 Task: Add an event with the title Second Marketing Campaign Assessment and Fine-tuning, date ''2023/11/19'', time 9:15 AM to 11:15 AMand add a description: Throughout the workshop, participants will engage in a series of activities, exercises, and practice sessions that focus on refining their presentation skills. These activities are designed to provide hands-on experience and valuable feedback to help participants improve their delivery style and create compelling presentations.Select event color  Sage . Add location for the event as: 456 Bosphorus Strait, Istanbul, Turkey, logged in from the account softage.10@softage.netand send the event invitation to softage.7@softage.net and softage.8@softage.net. Set a reminder for the event Weekly on Sunday
Action: Mouse moved to (25, 67)
Screenshot: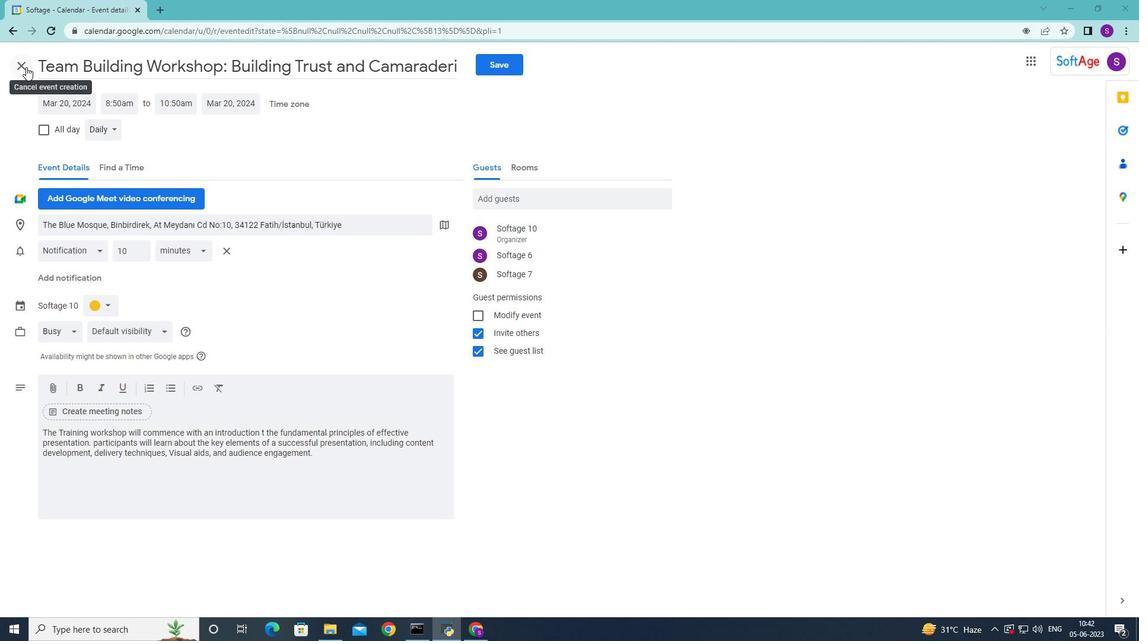 
Action: Mouse pressed left at (25, 67)
Screenshot: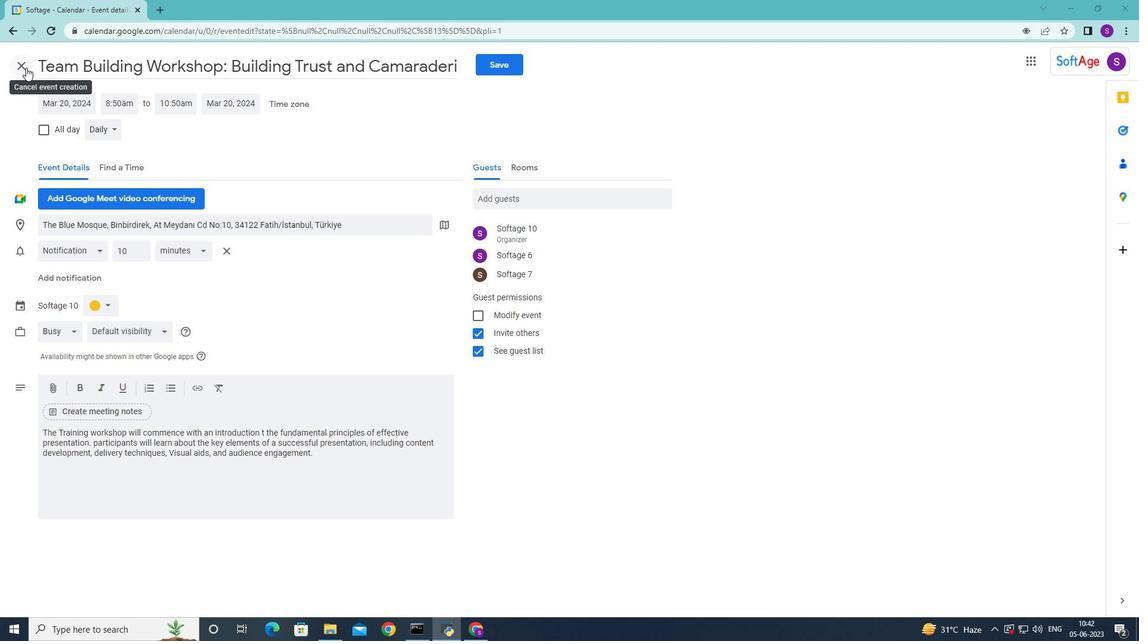 
Action: Mouse moved to (613, 353)
Screenshot: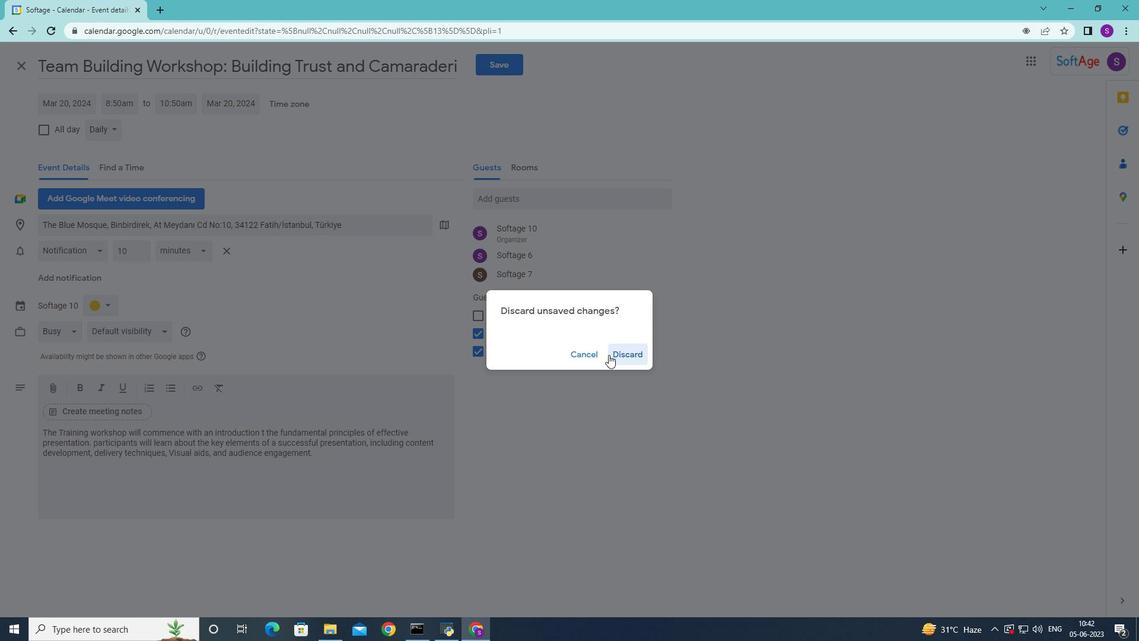 
Action: Mouse pressed left at (613, 353)
Screenshot: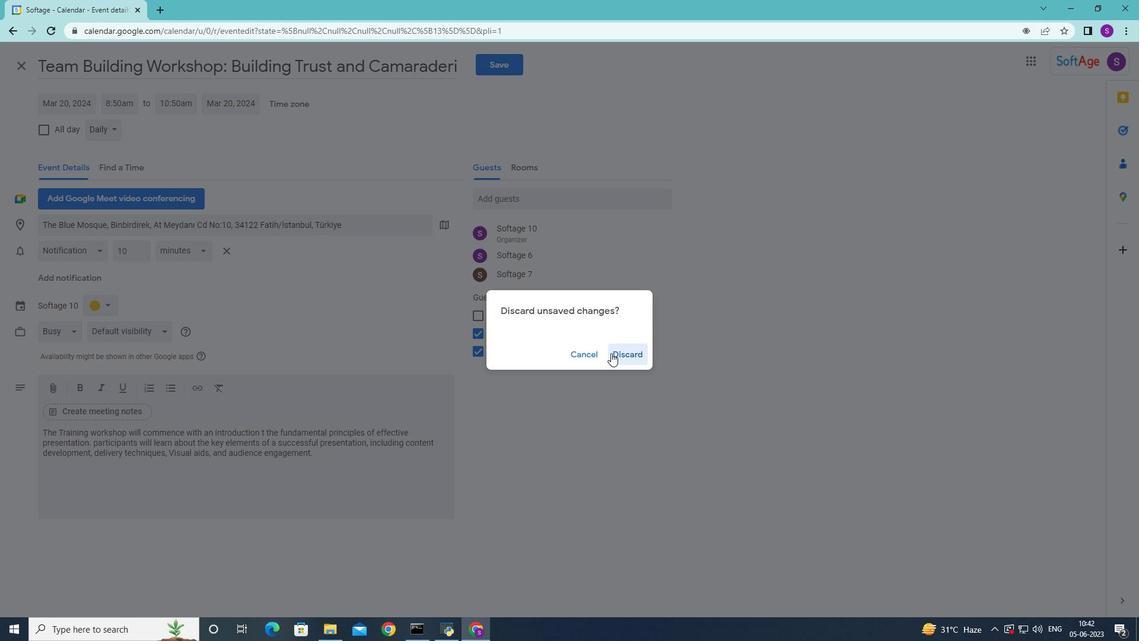 
Action: Mouse moved to (77, 109)
Screenshot: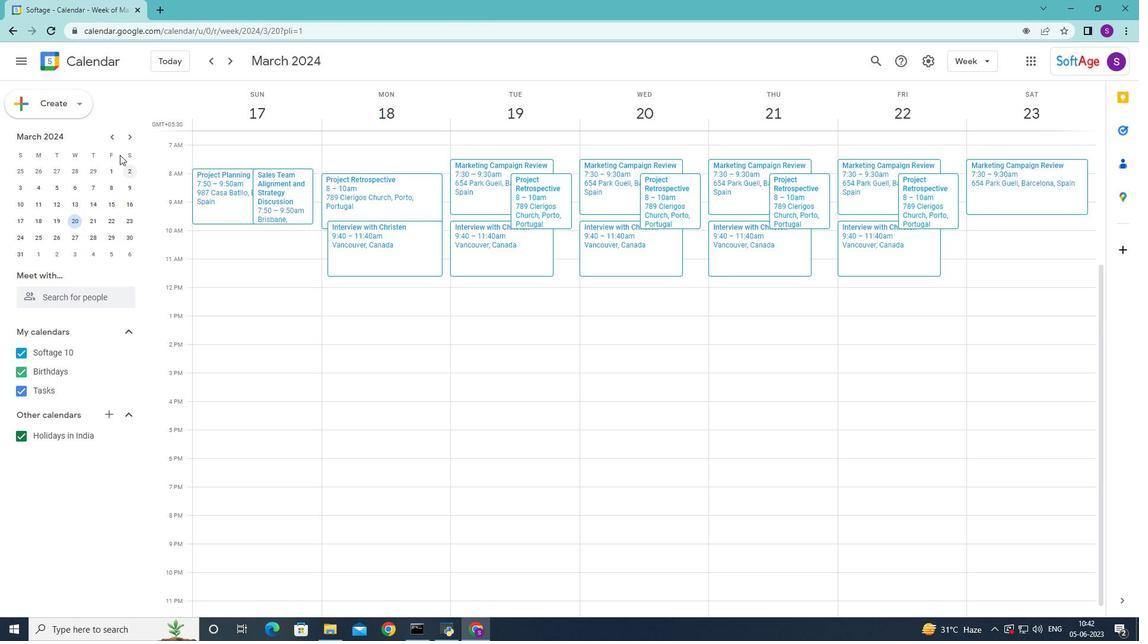 
Action: Mouse pressed left at (77, 109)
Screenshot: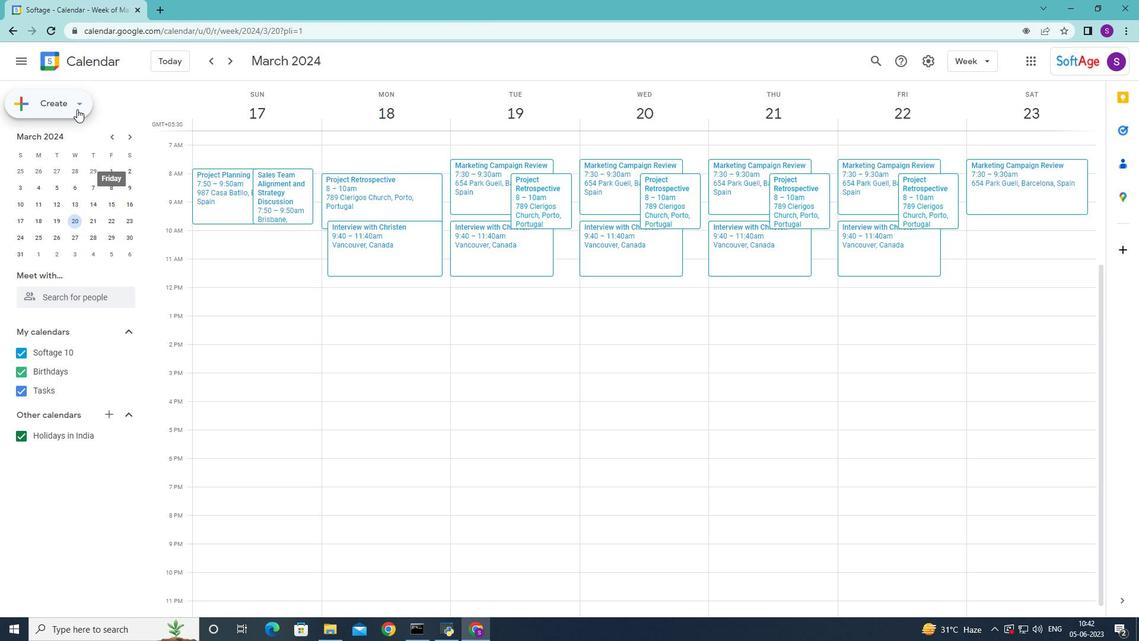 
Action: Mouse moved to (84, 143)
Screenshot: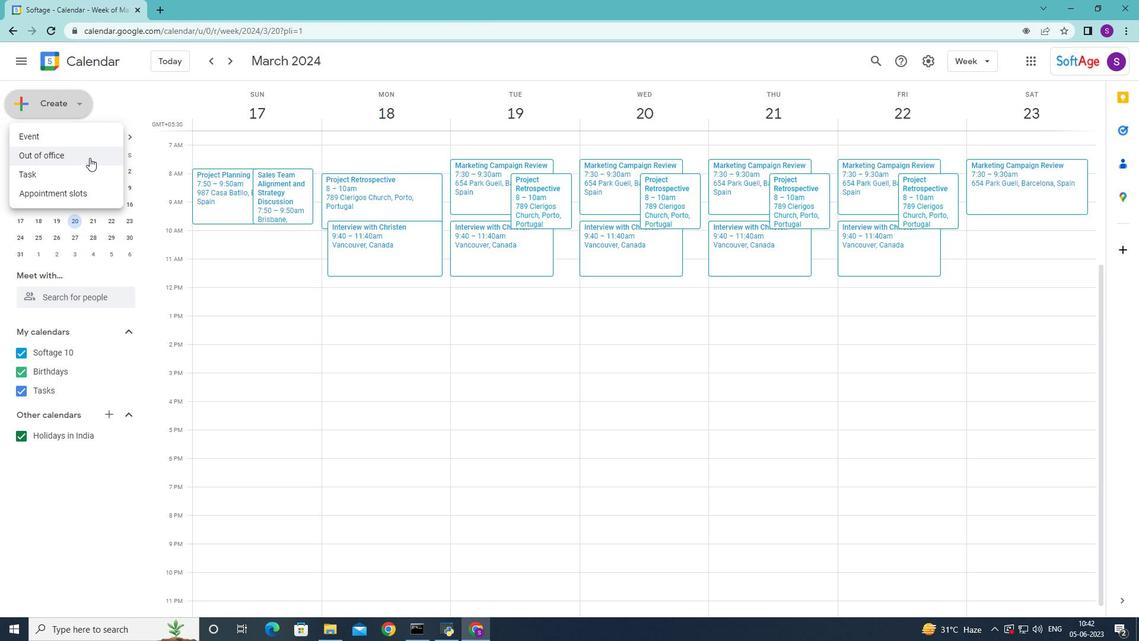 
Action: Mouse pressed left at (84, 143)
Screenshot: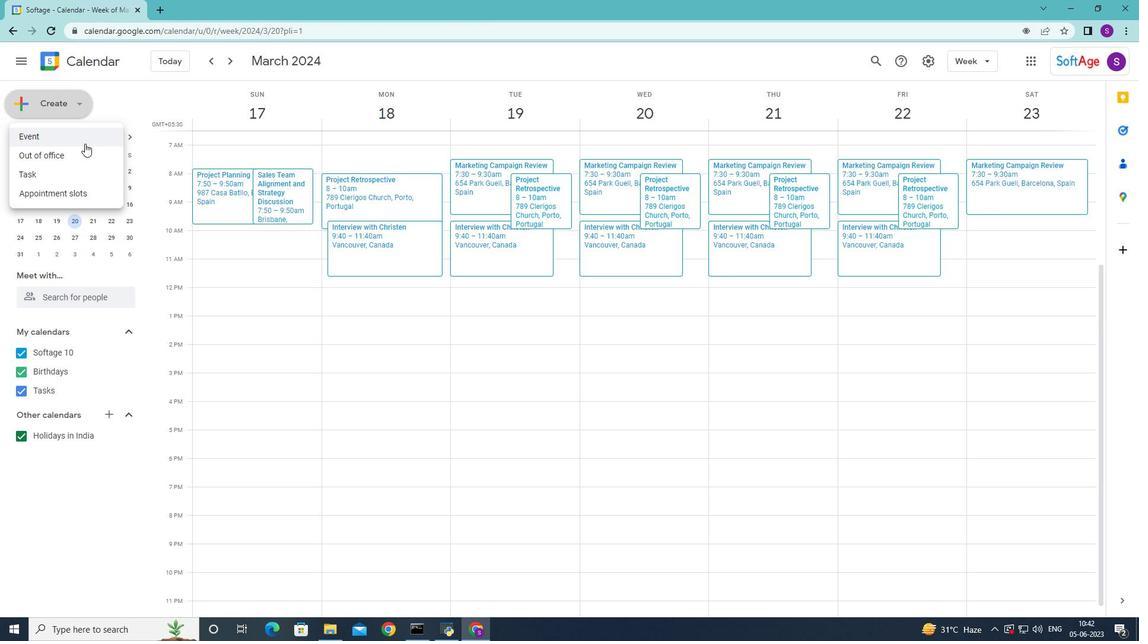 
Action: Mouse moved to (416, 218)
Screenshot: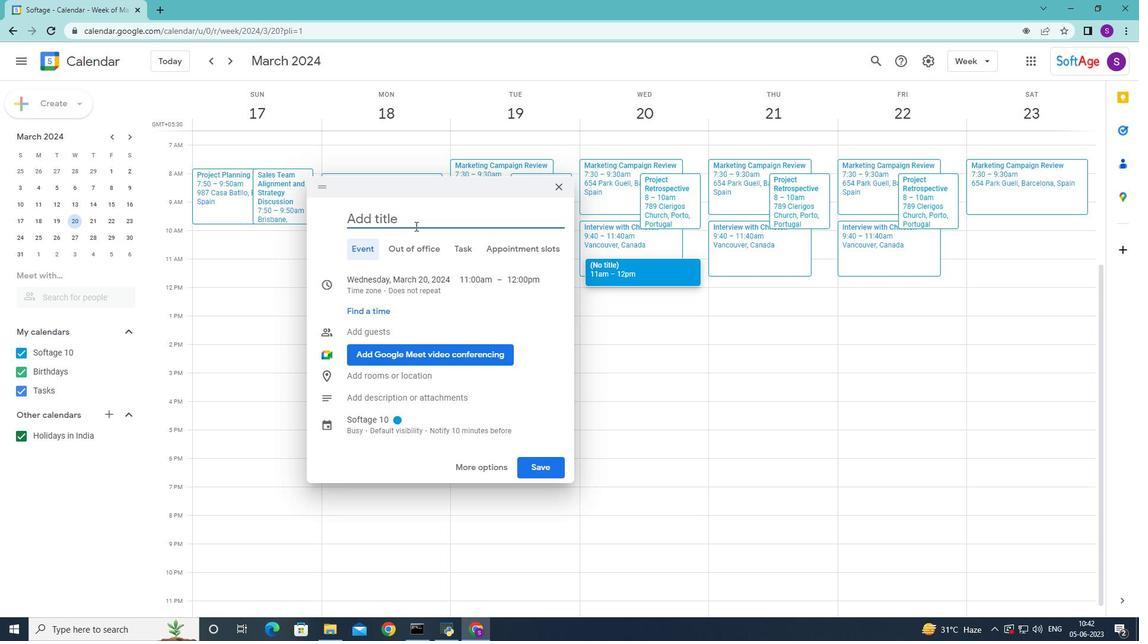 
Action: Mouse pressed left at (416, 218)
Screenshot: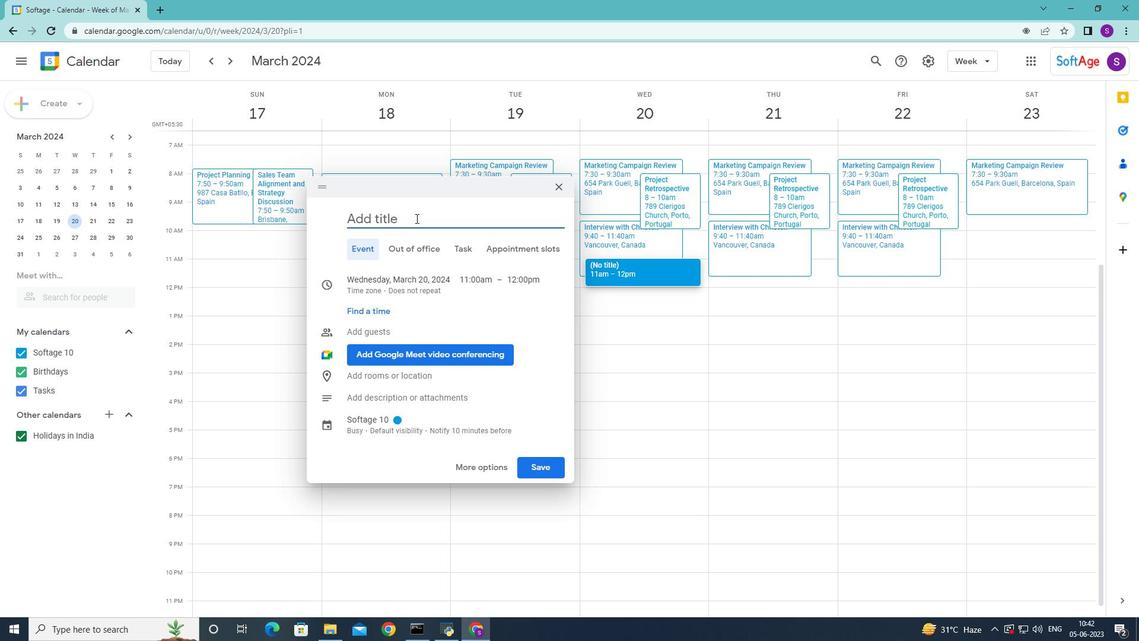 
Action: Mouse moved to (381, 221)
Screenshot: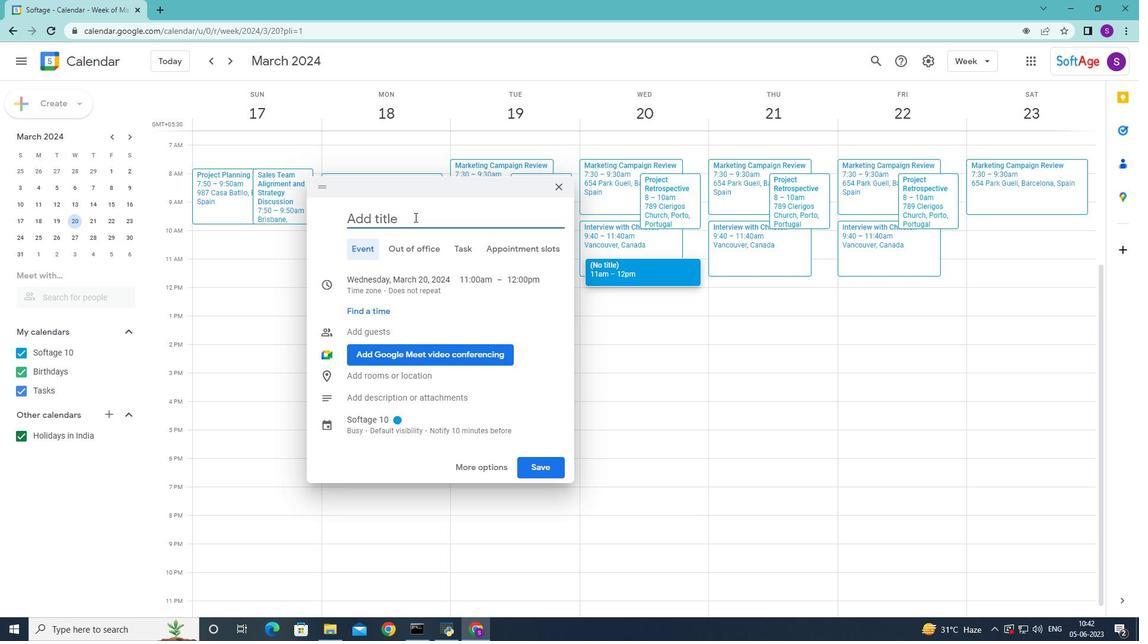 
Action: Key pressed <Key.shift>Second<Key.space><Key.shift>Marketing<Key.space><Key.shift><Key.shift><Key.shift><Key.shift>Campaign<Key.space><Key.shift>Assesment<Key.space>
Screenshot: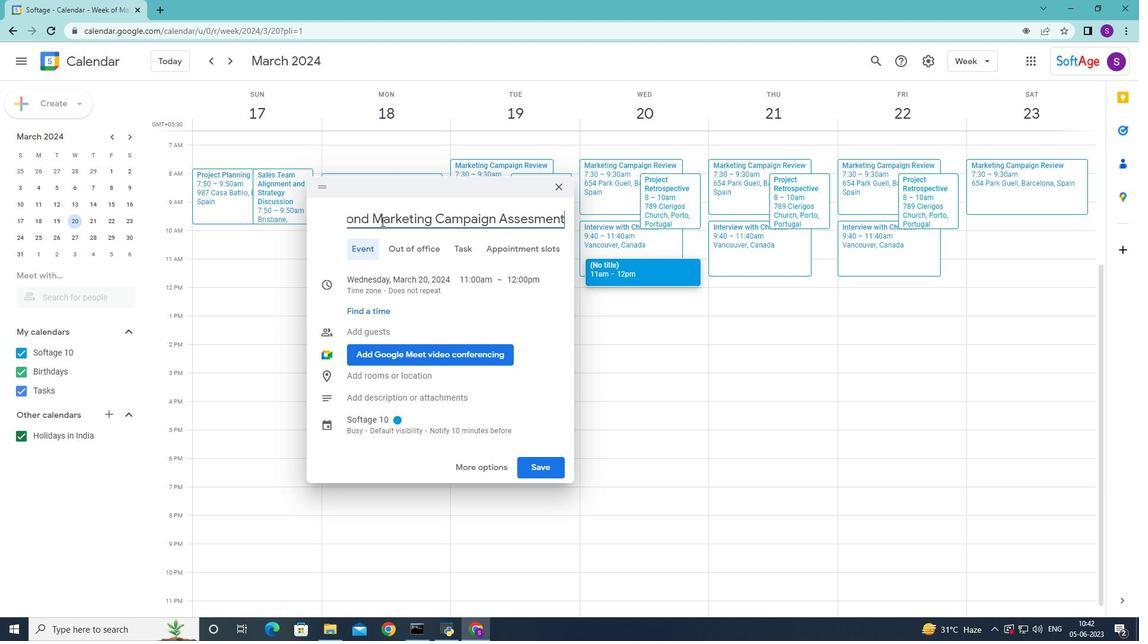 
Action: Mouse moved to (527, 222)
Screenshot: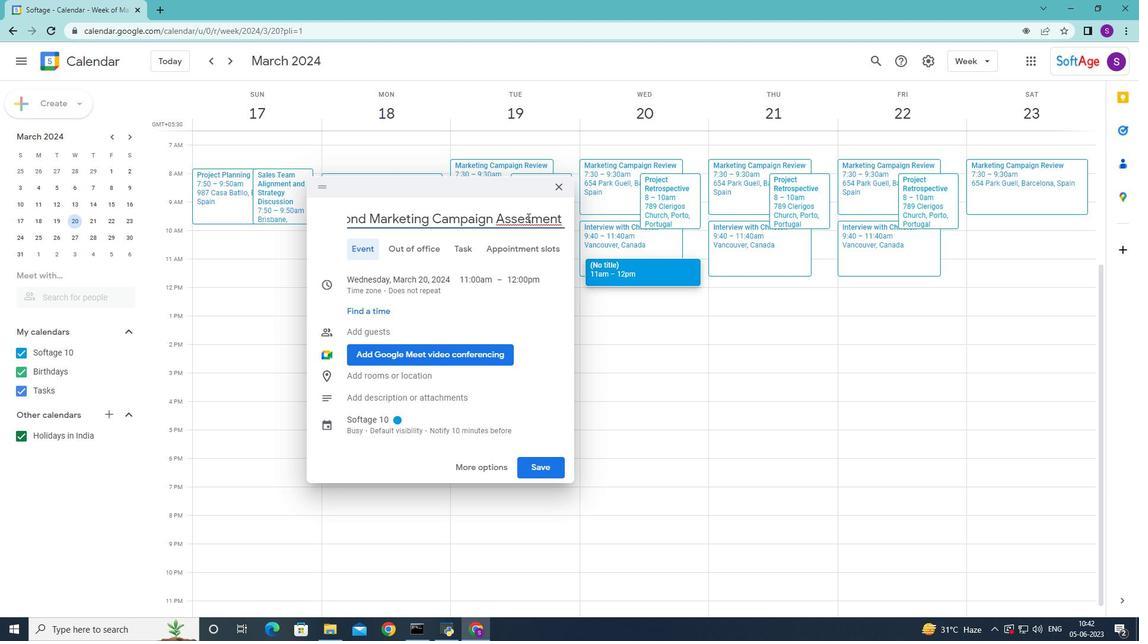 
Action: Mouse pressed left at (527, 222)
Screenshot: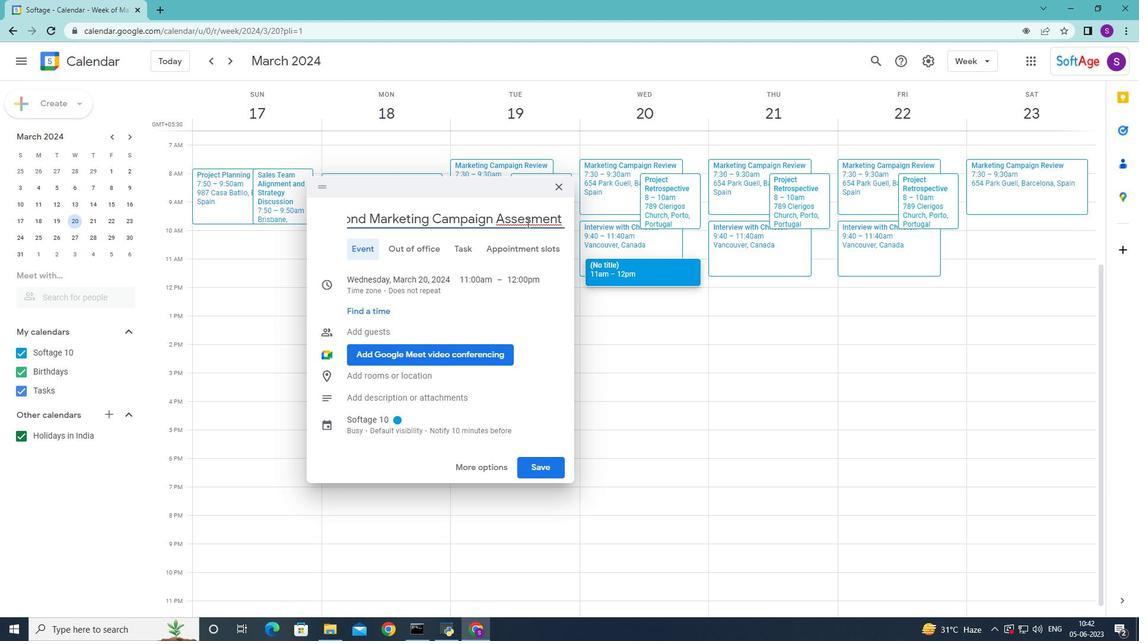 
Action: Key pressed s
Screenshot: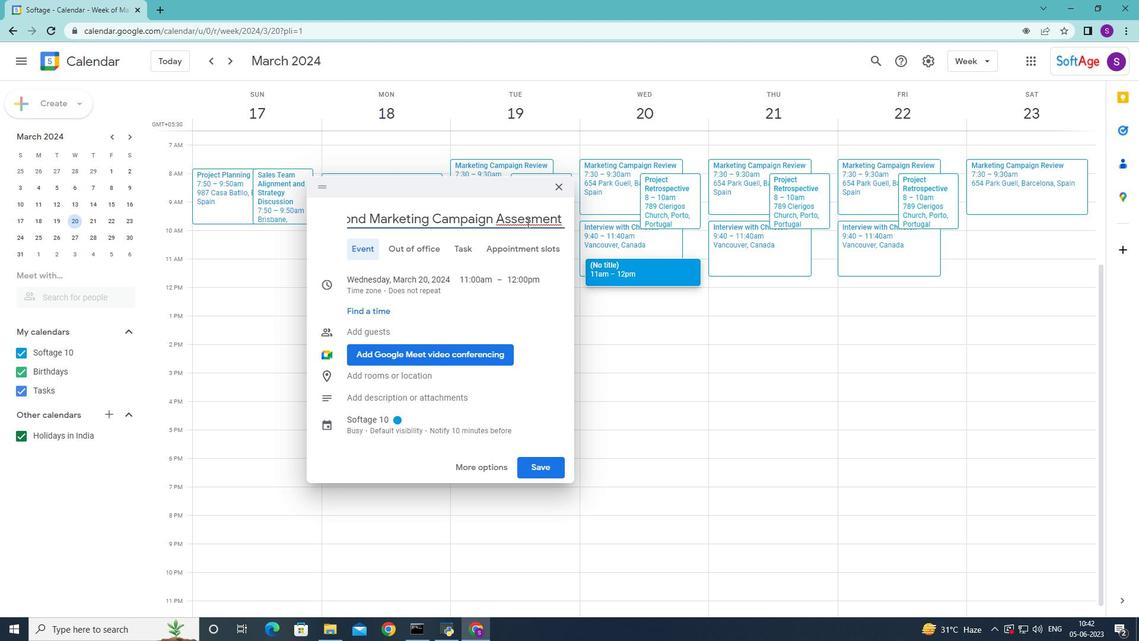 
Action: Mouse moved to (559, 230)
Screenshot: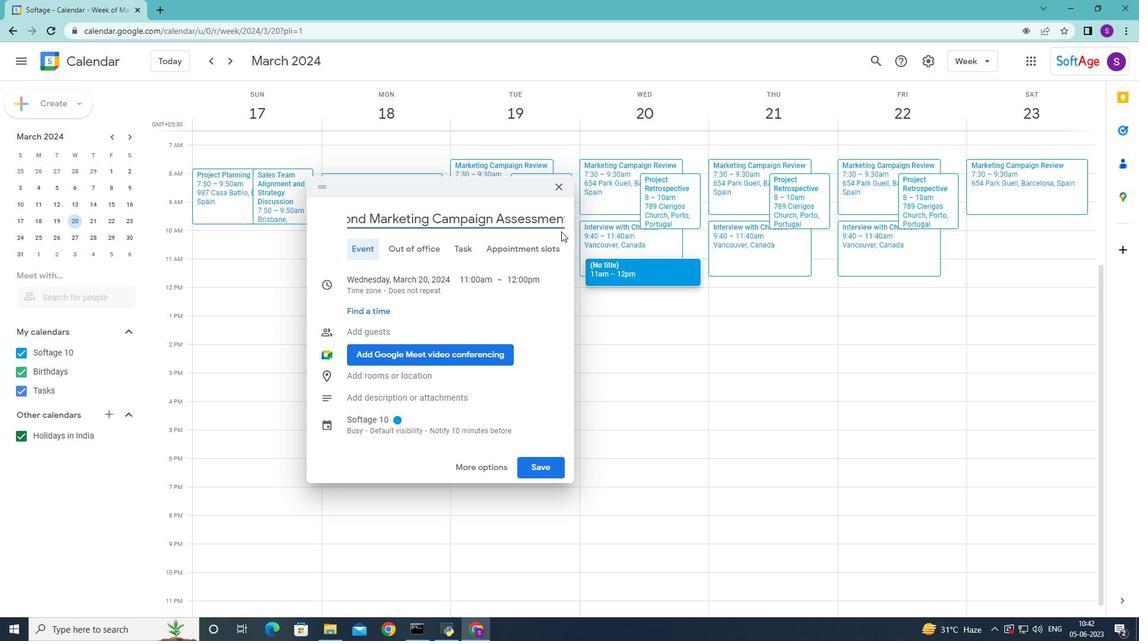 
Action: Key pressed <Key.right><Key.right><Key.right><Key.right><Key.right><Key.right>and<Key.space>fine<Key.space><Key.backspace>-tunning<Key.space>
Screenshot: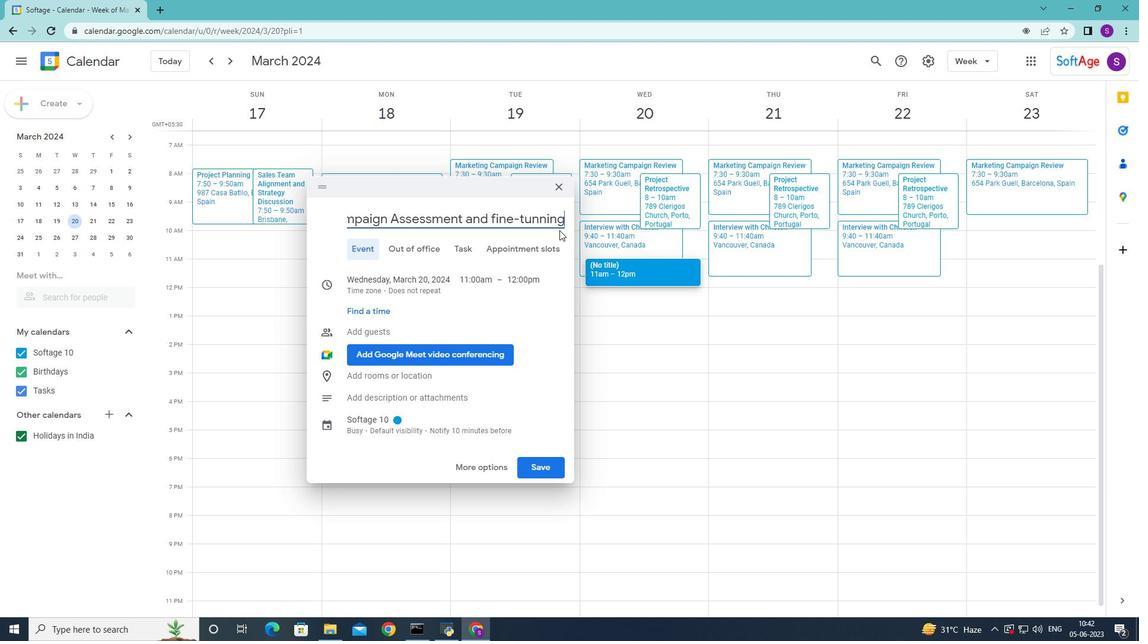 
Action: Mouse moved to (536, 222)
Screenshot: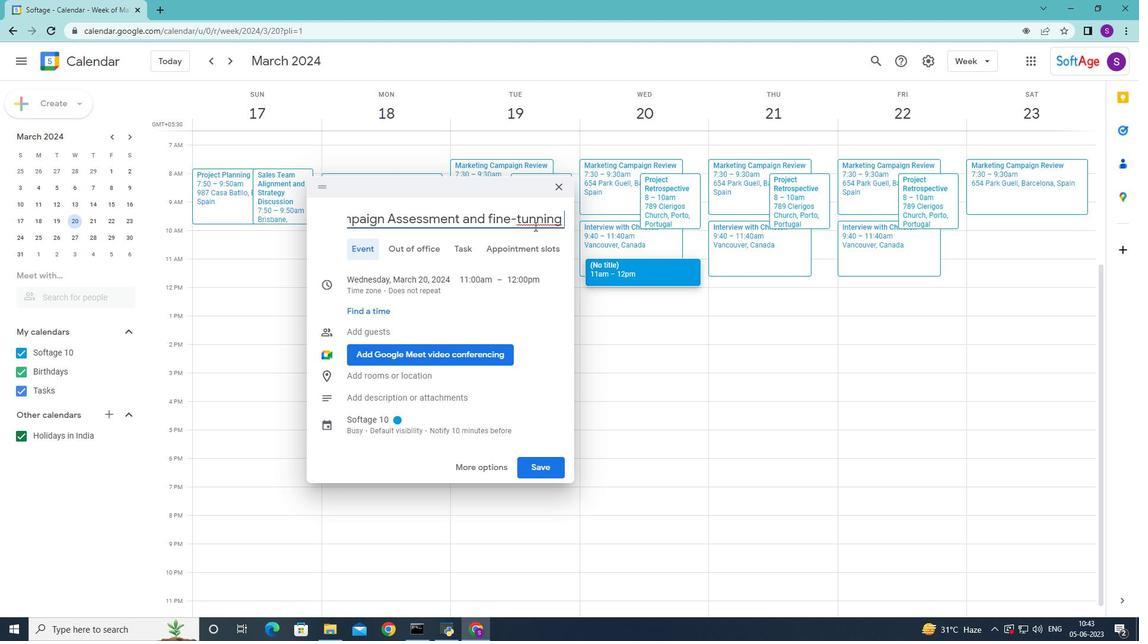 
Action: Mouse pressed left at (536, 222)
Screenshot: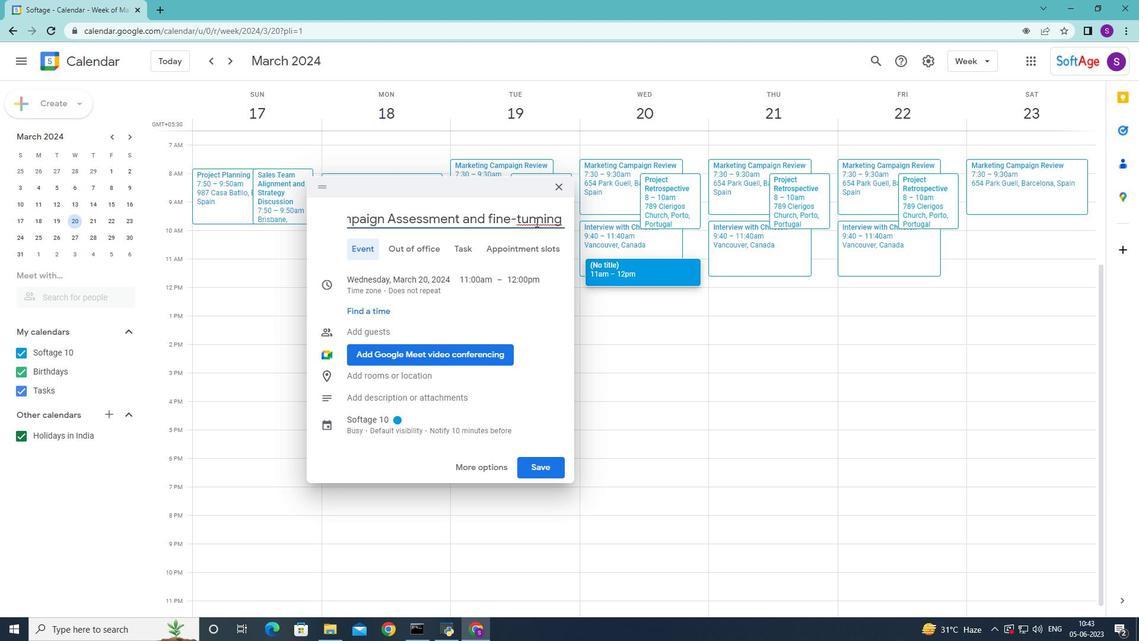 
Action: Key pressed <Key.backspace>
Screenshot: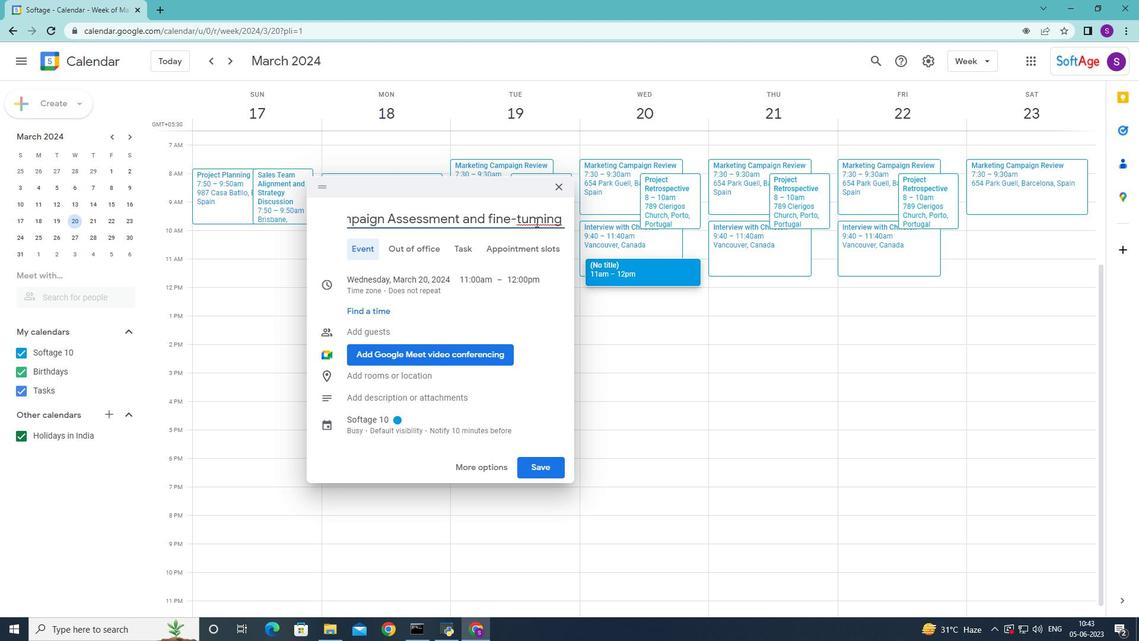 
Action: Mouse moved to (399, 282)
Screenshot: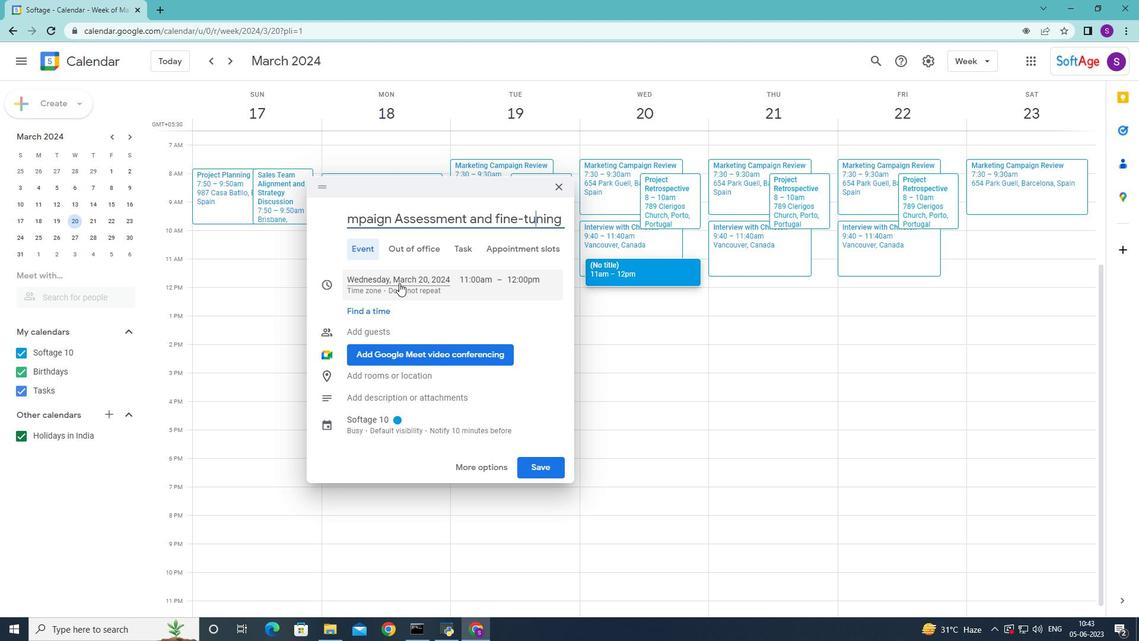
Action: Mouse pressed left at (399, 282)
Screenshot: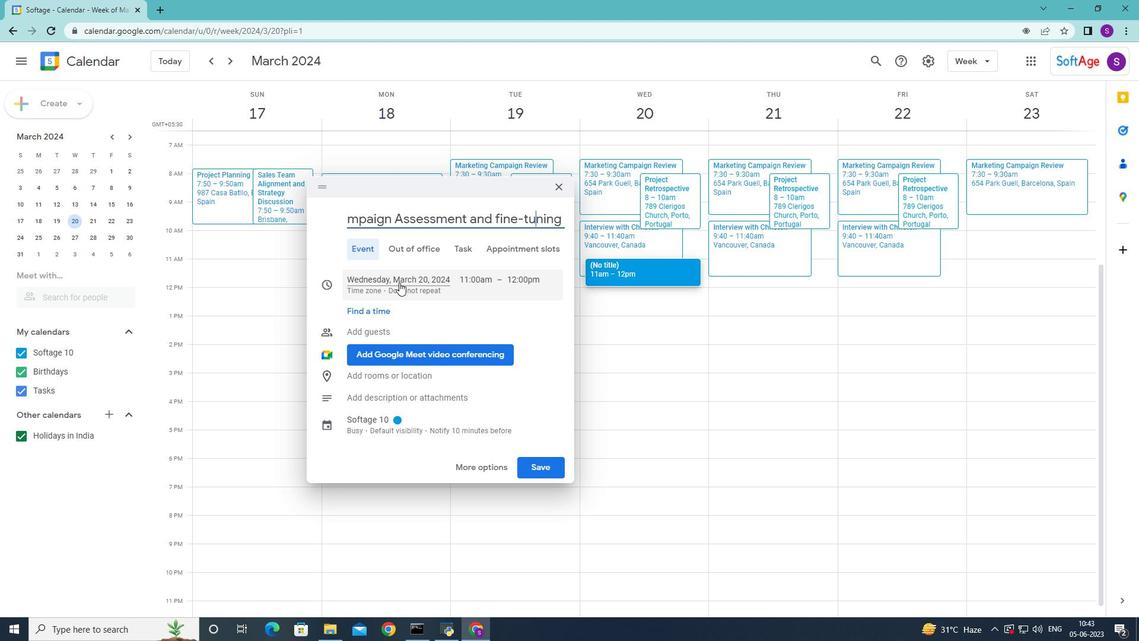 
Action: Mouse moved to (476, 302)
Screenshot: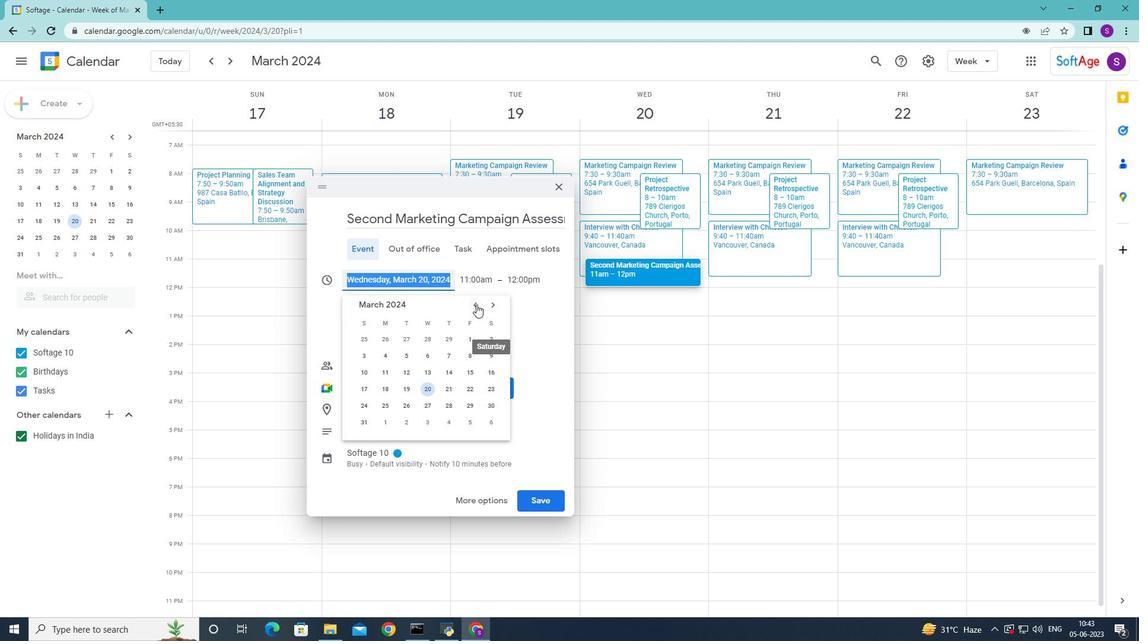 
Action: Mouse pressed left at (476, 302)
Screenshot: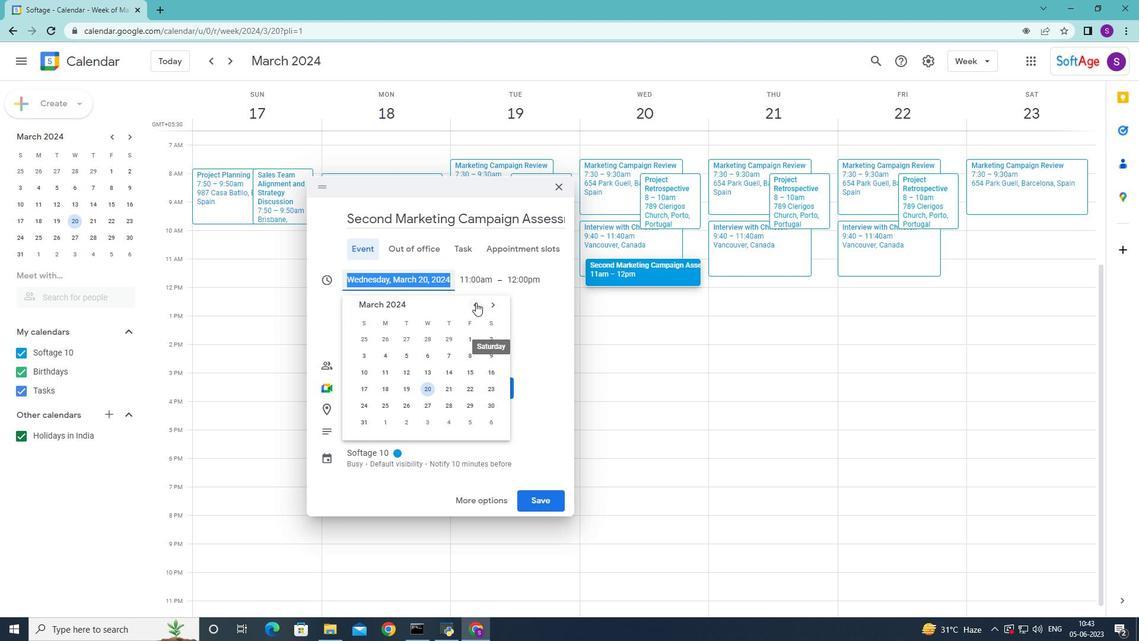 
Action: Mouse pressed left at (476, 302)
Screenshot: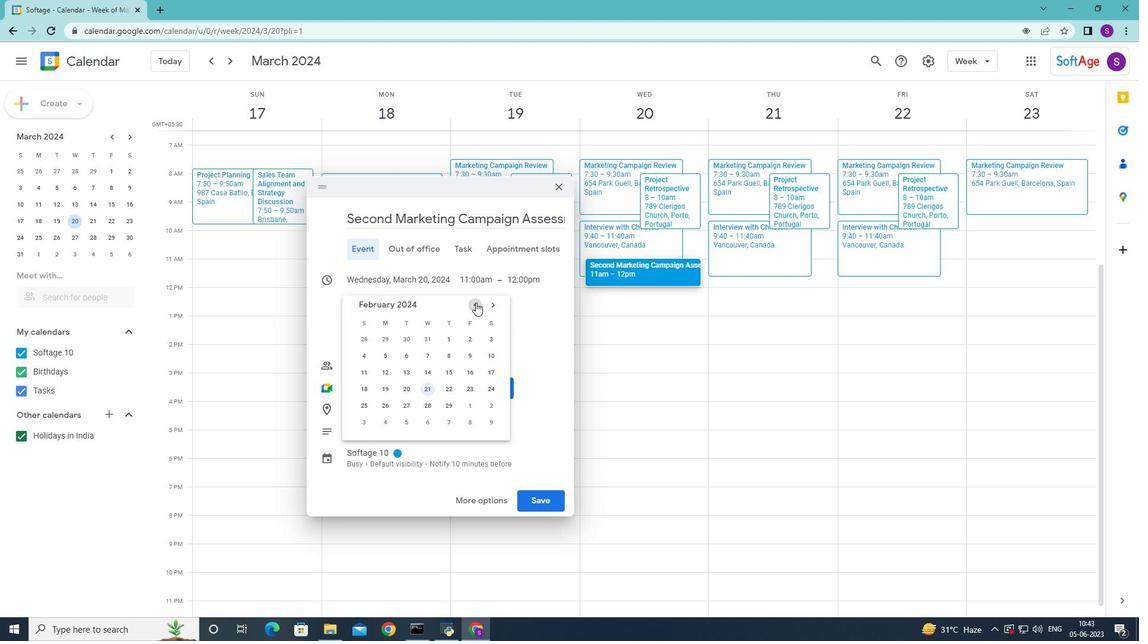 
Action: Mouse pressed left at (476, 302)
Screenshot: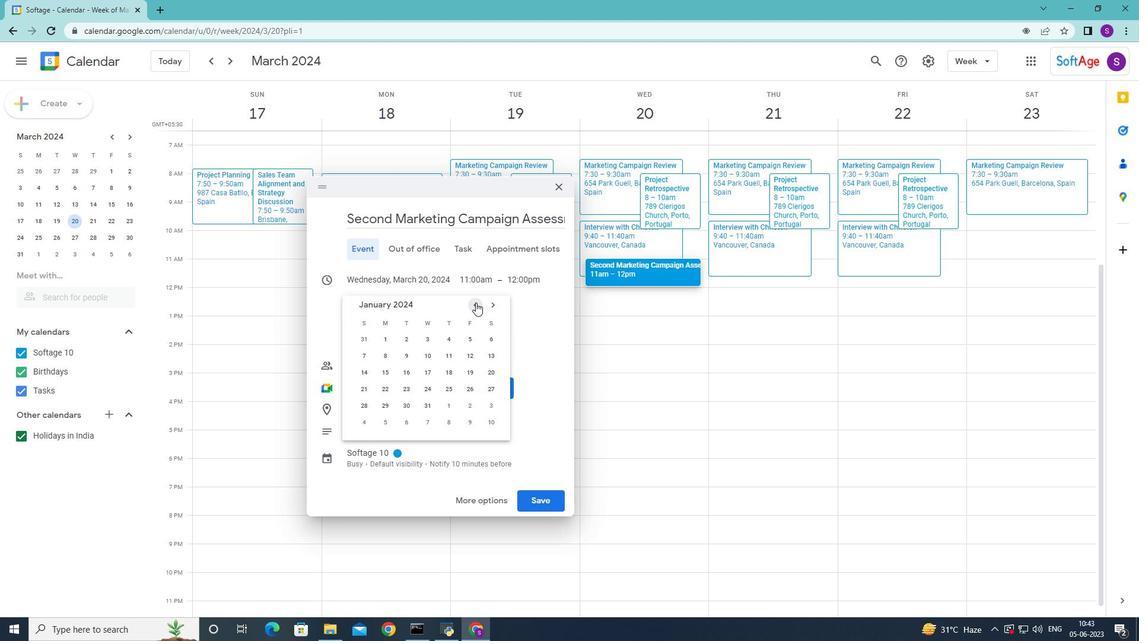 
Action: Mouse pressed left at (476, 302)
Screenshot: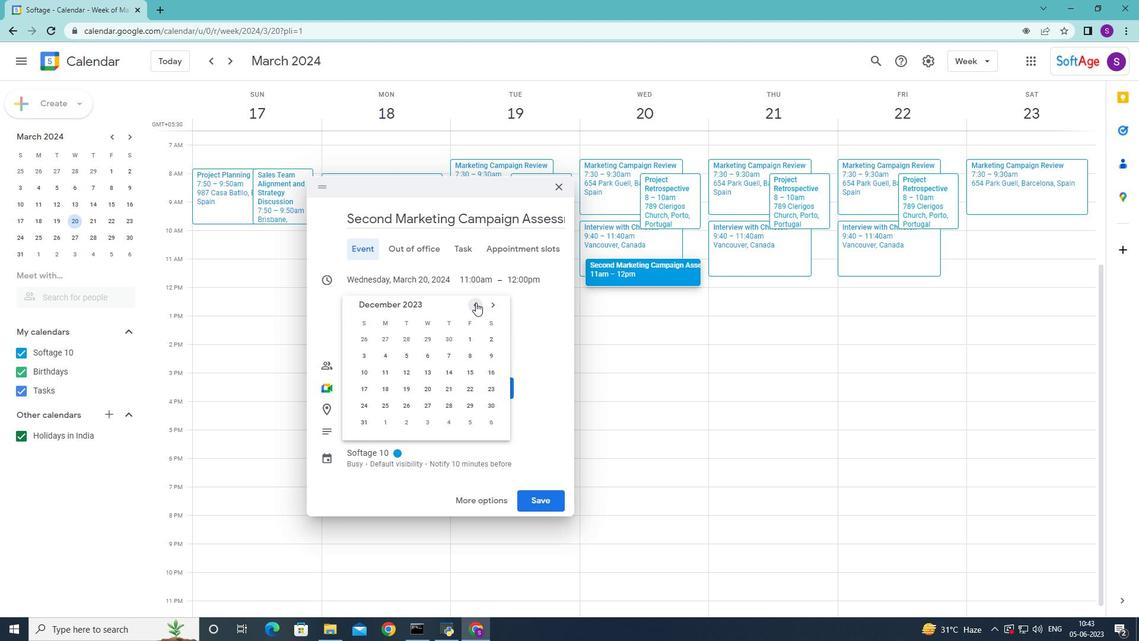 
Action: Mouse moved to (356, 391)
Screenshot: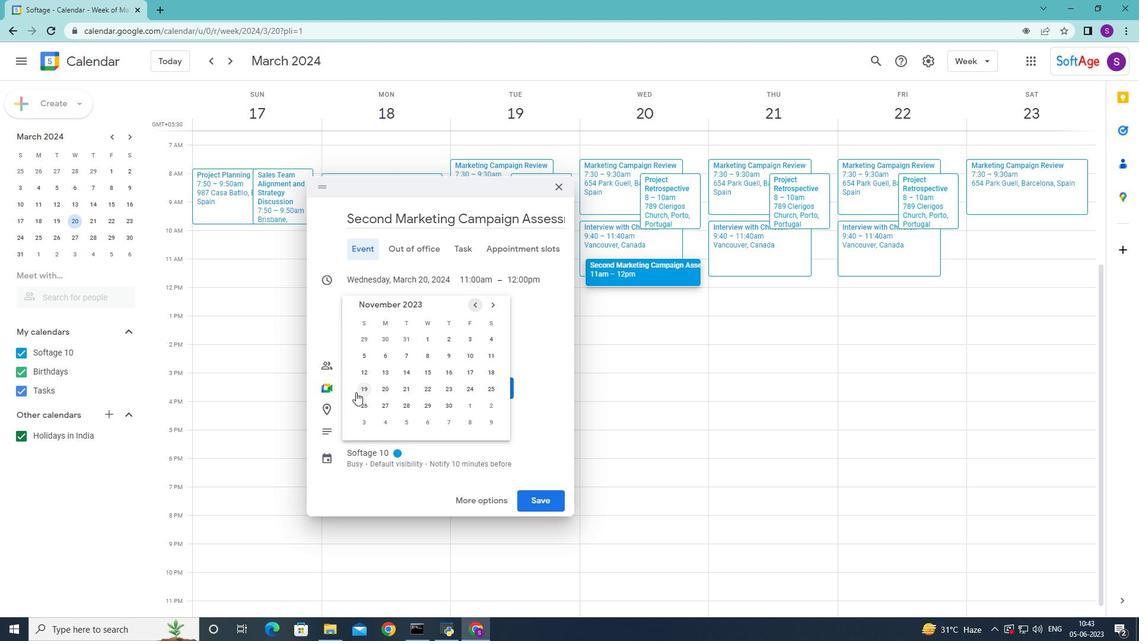 
Action: Mouse pressed left at (356, 391)
Screenshot: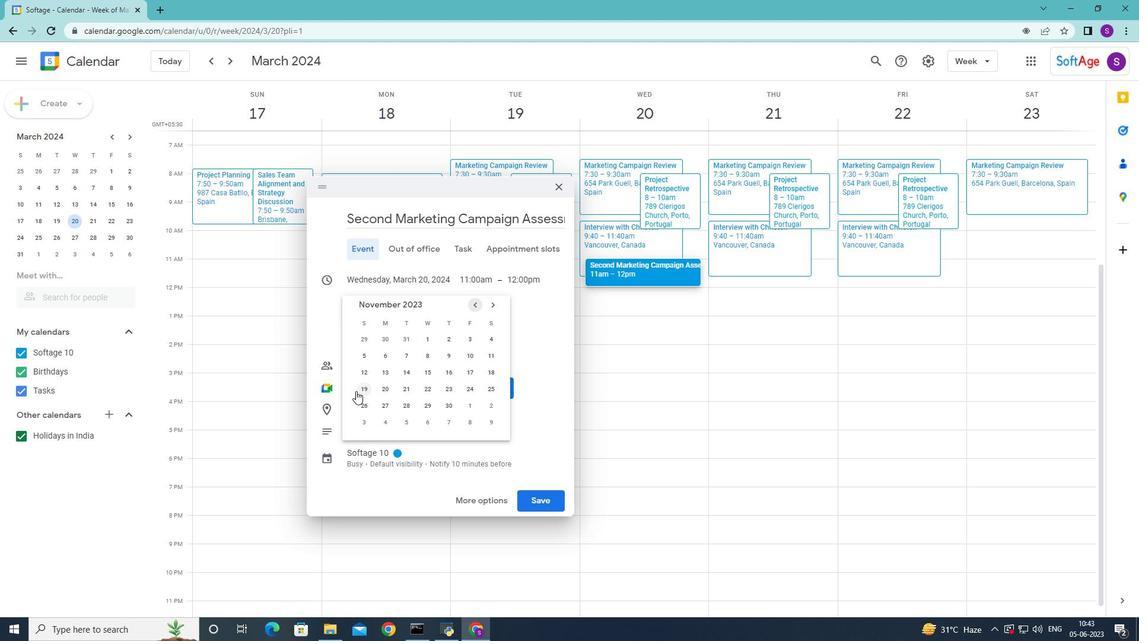 
Action: Mouse moved to (468, 282)
Screenshot: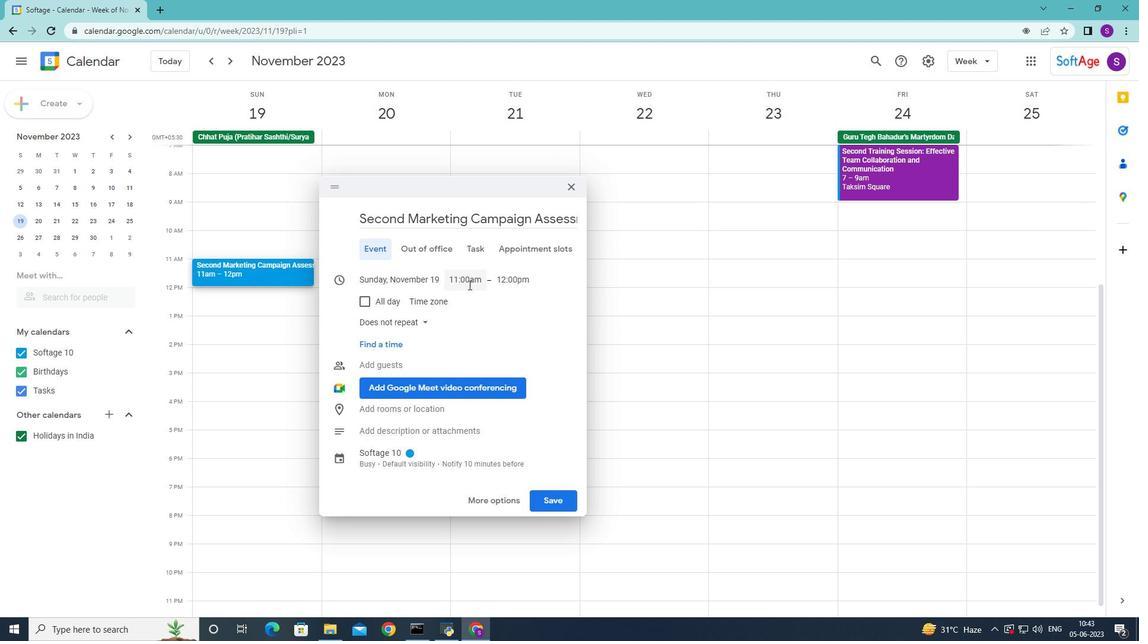 
Action: Mouse pressed left at (468, 282)
Screenshot: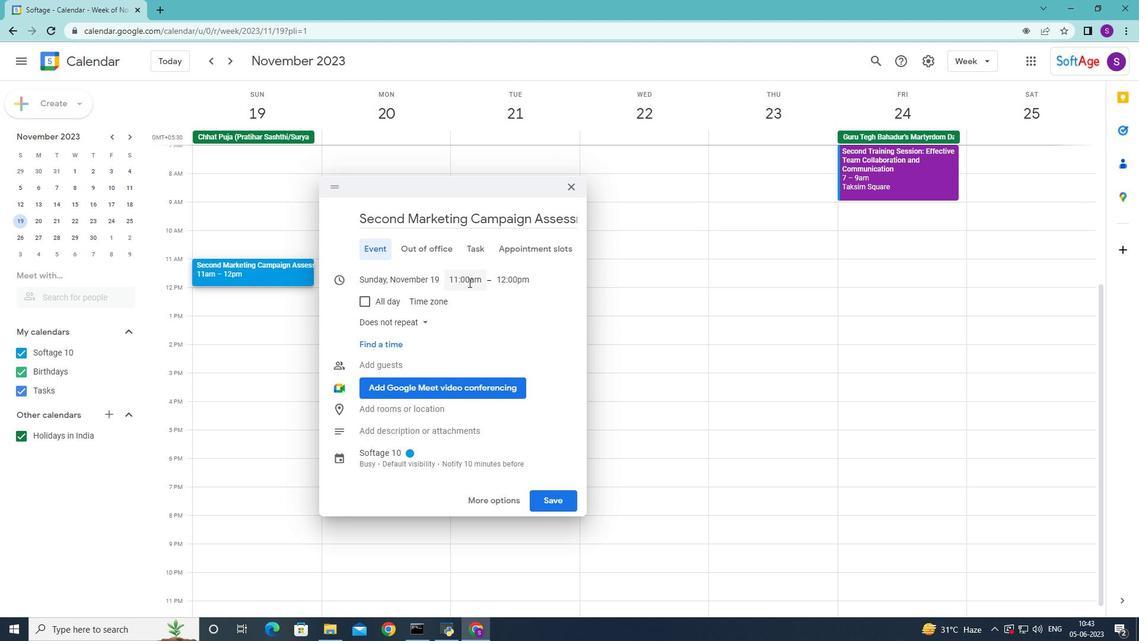
Action: Mouse moved to (501, 343)
Screenshot: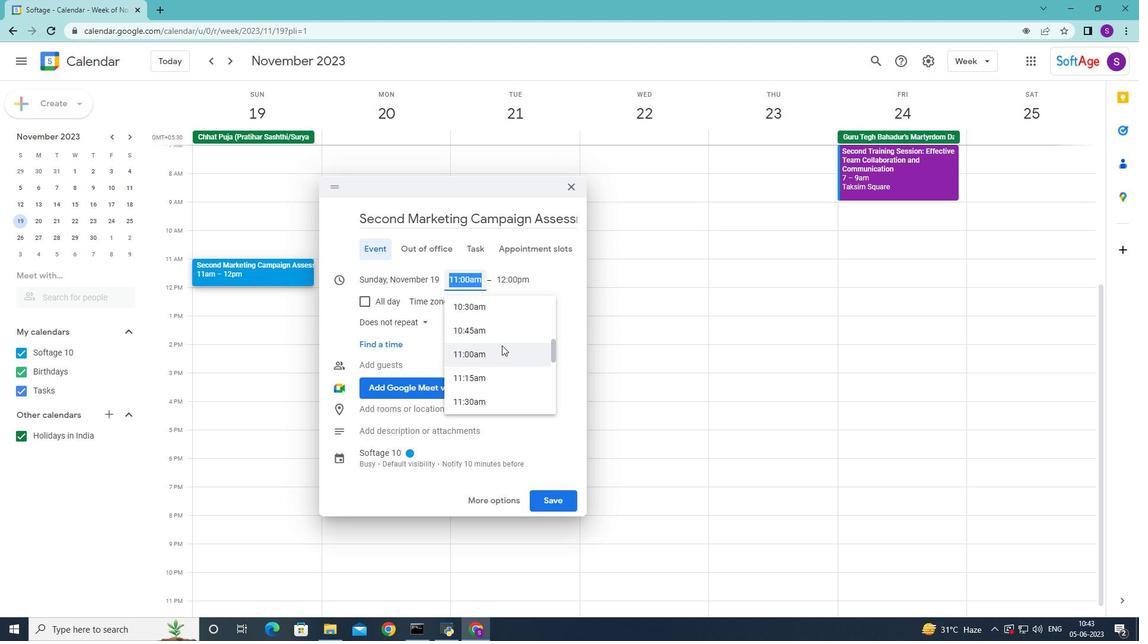 
Action: Mouse scrolled (501, 343) with delta (0, 0)
Screenshot: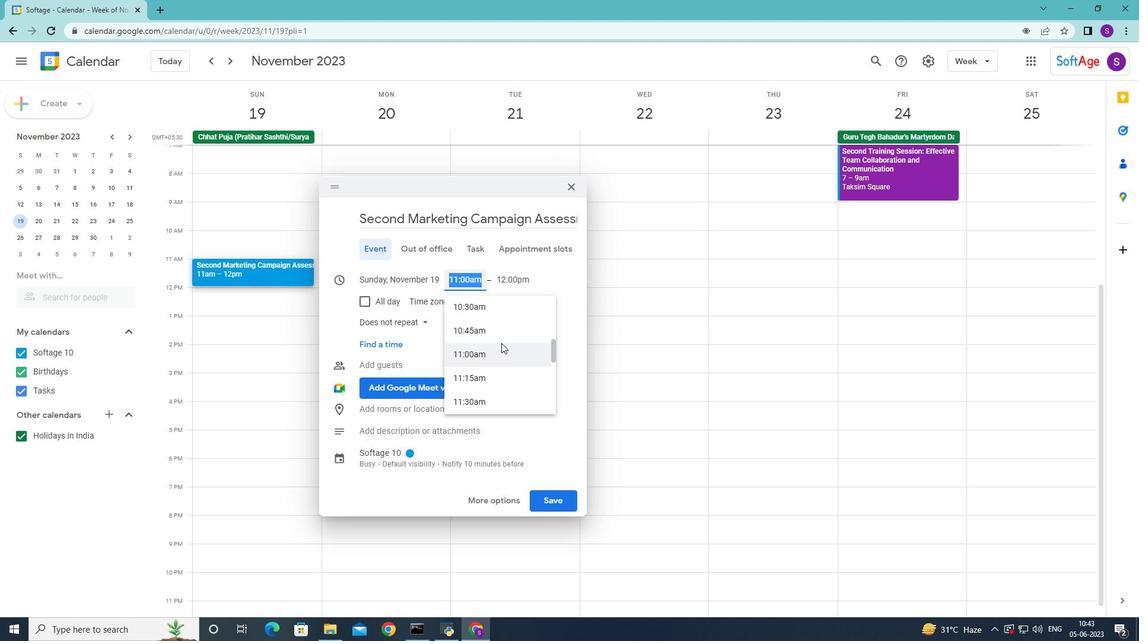 
Action: Mouse scrolled (501, 343) with delta (0, 0)
Screenshot: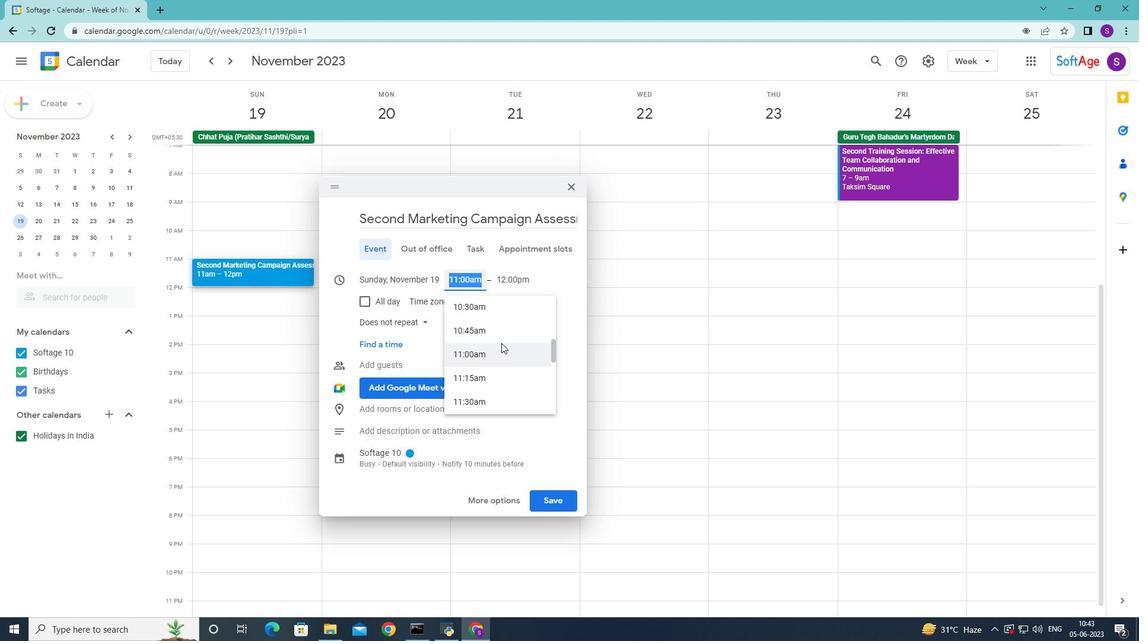 
Action: Mouse moved to (508, 311)
Screenshot: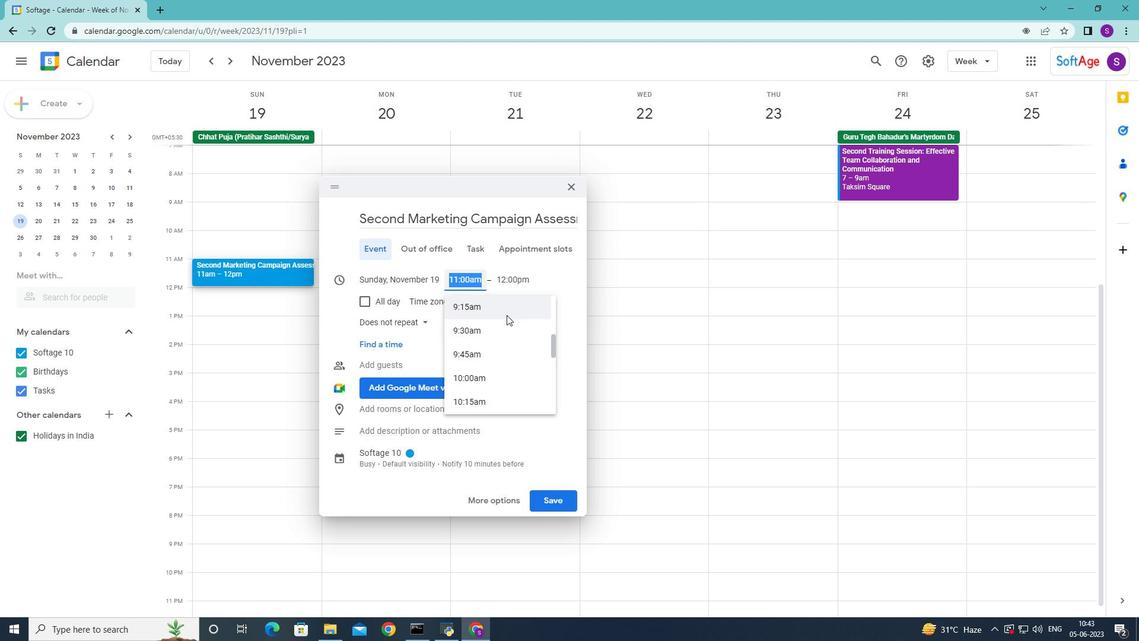 
Action: Mouse pressed left at (508, 311)
Screenshot: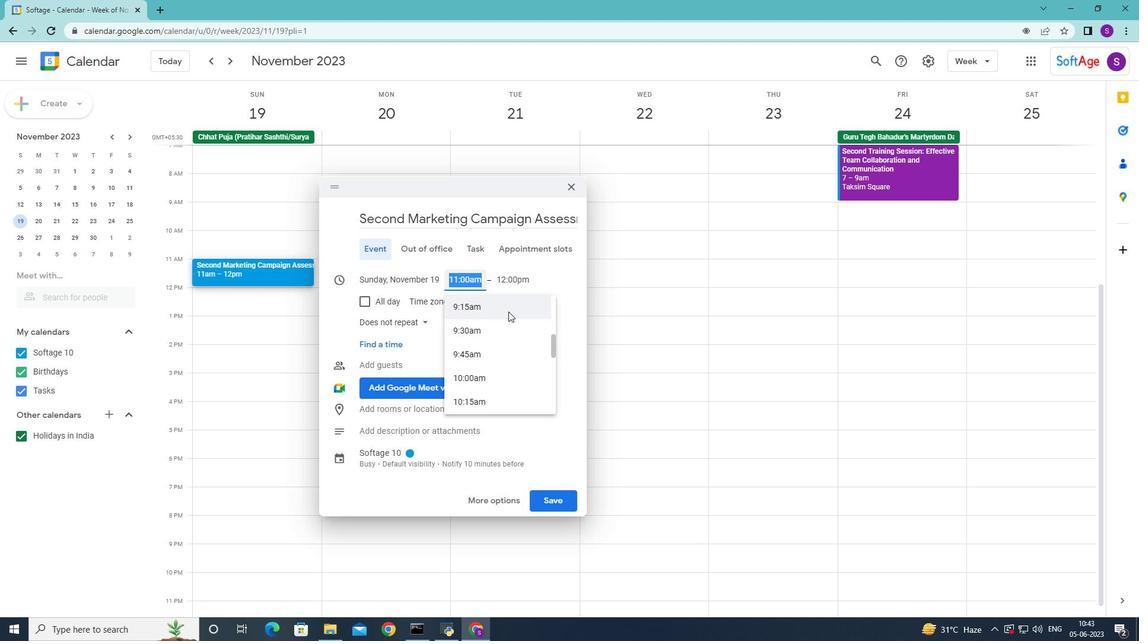 
Action: Mouse moved to (517, 274)
Screenshot: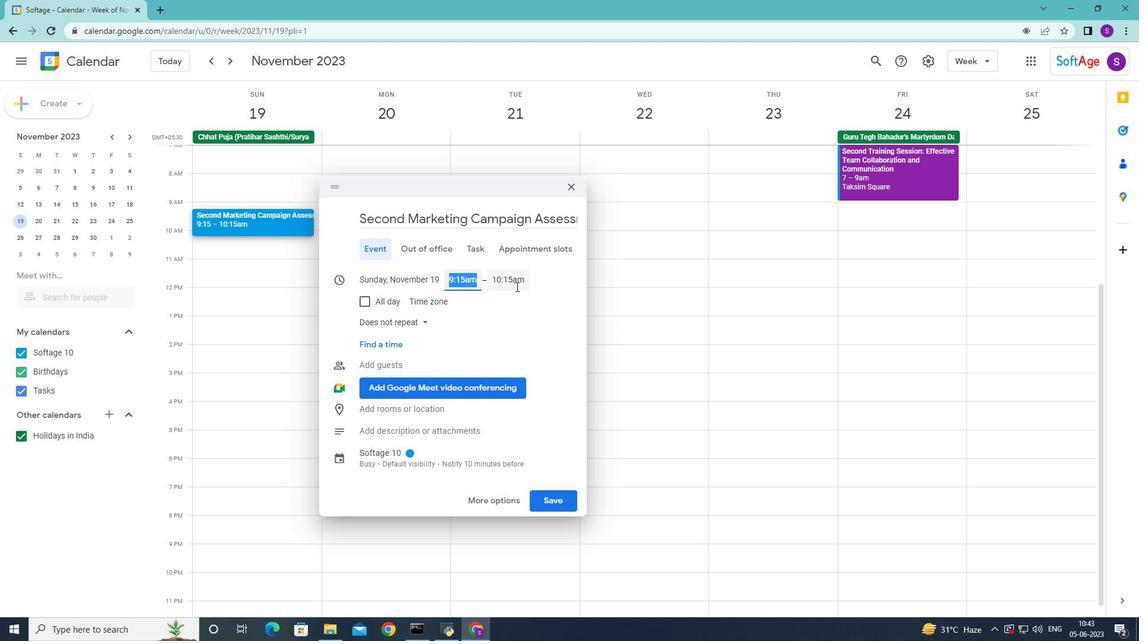 
Action: Mouse pressed left at (517, 274)
Screenshot: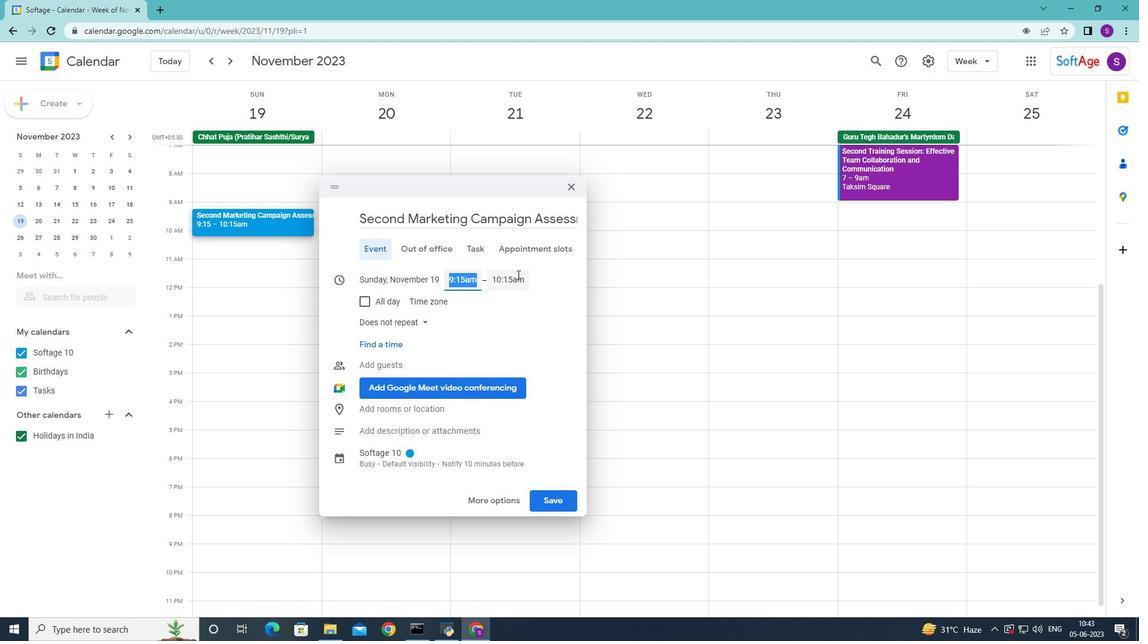 
Action: Mouse moved to (526, 409)
Screenshot: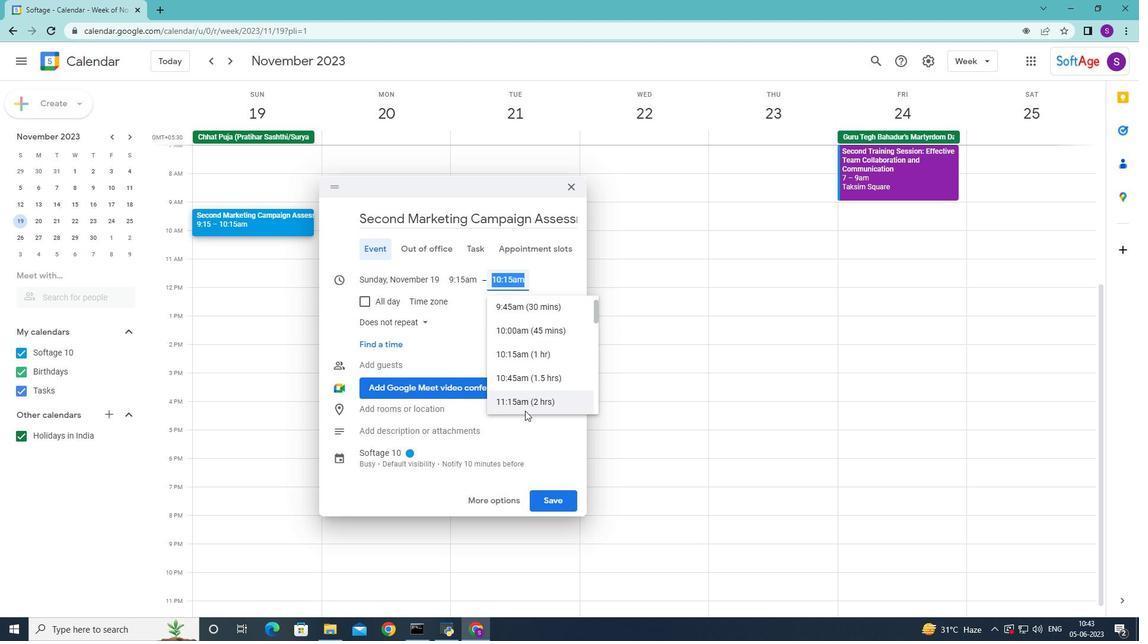 
Action: Mouse pressed left at (526, 409)
Screenshot: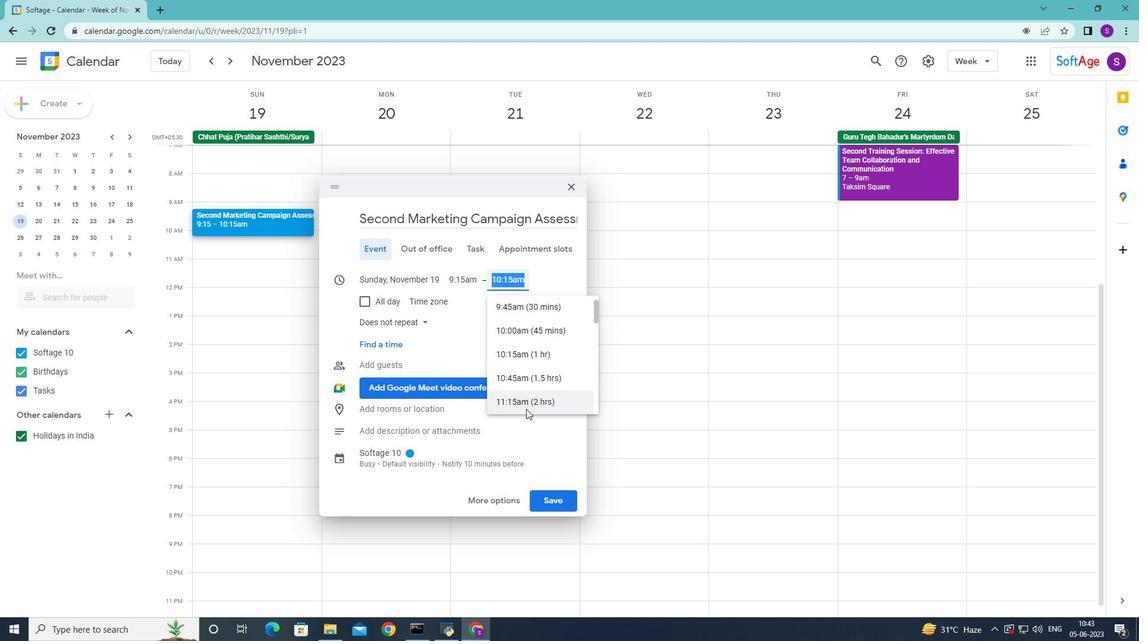 
Action: Mouse moved to (479, 499)
Screenshot: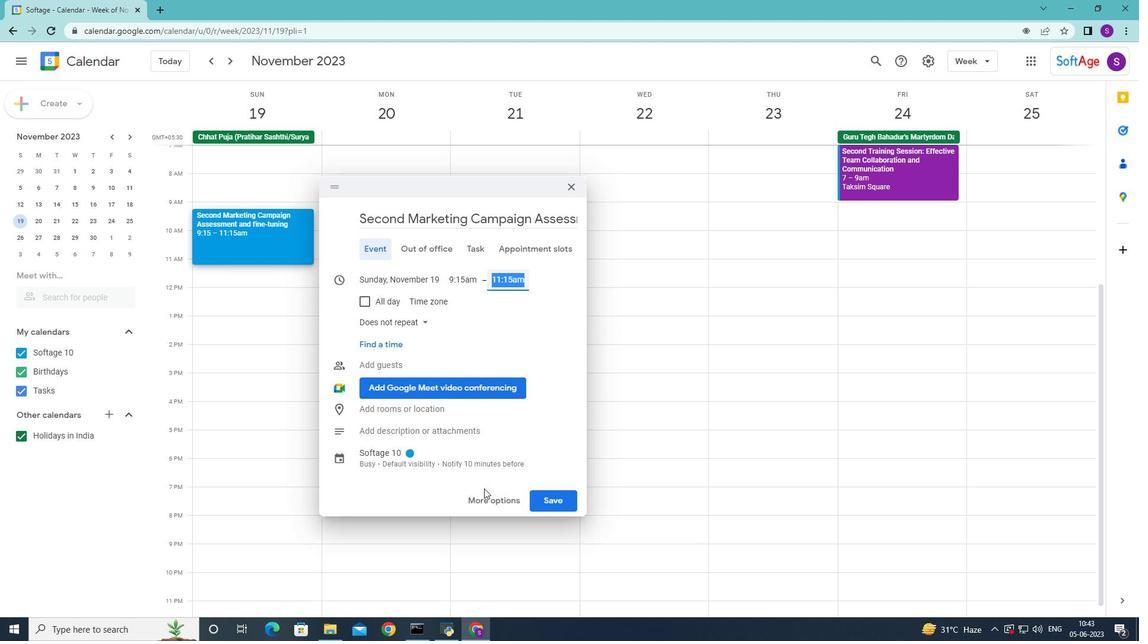 
Action: Mouse pressed left at (479, 499)
Screenshot: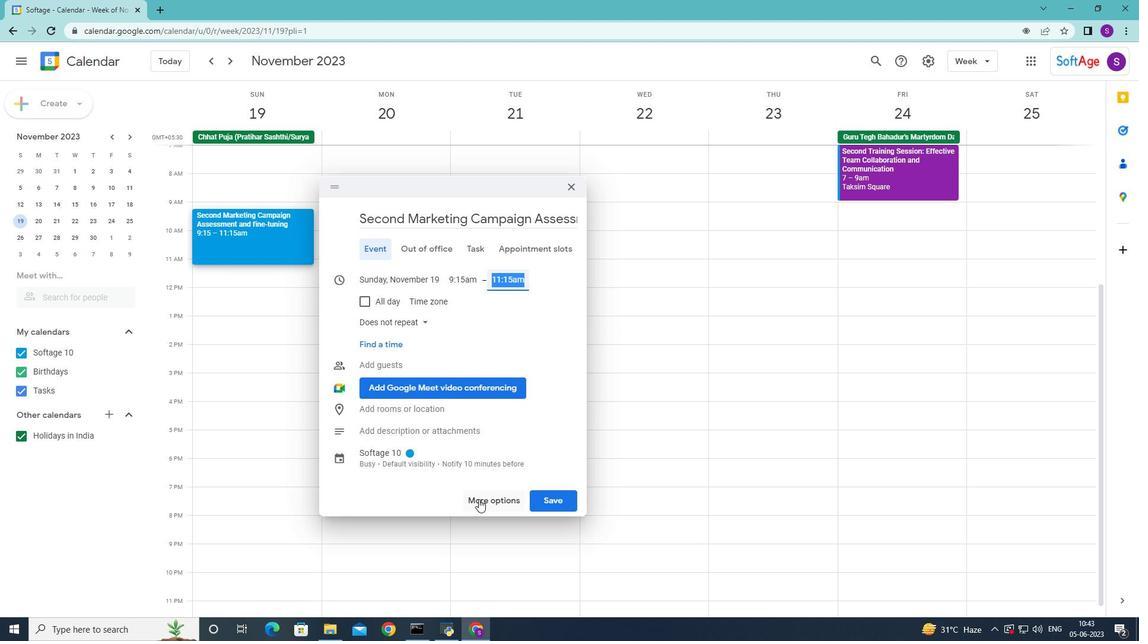 
Action: Mouse moved to (183, 411)
Screenshot: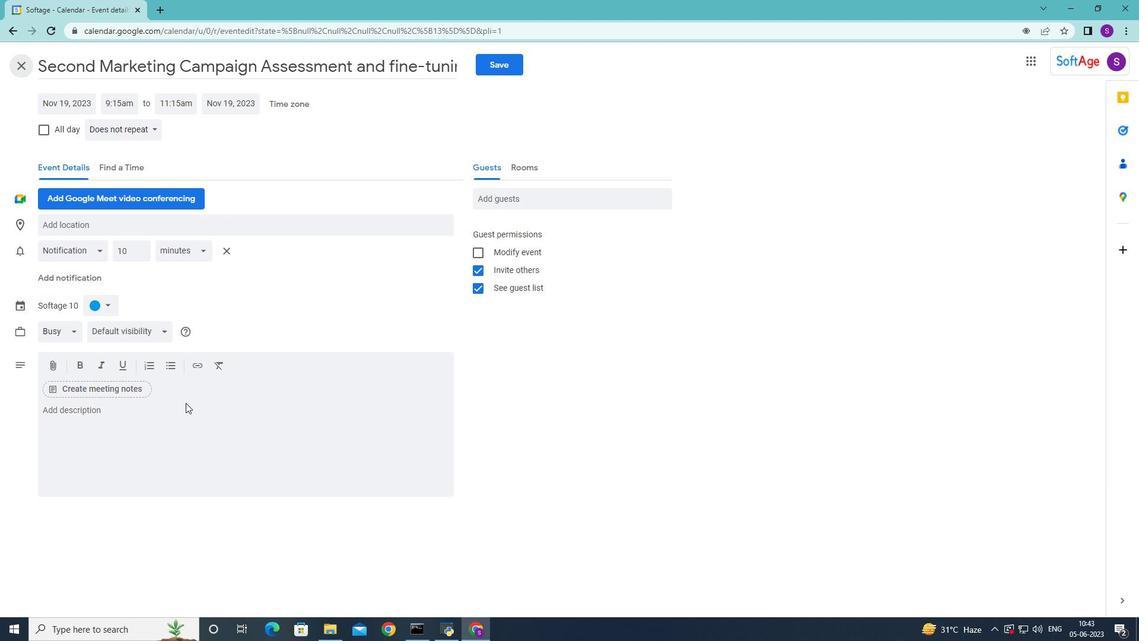 
Action: Mouse pressed left at (183, 411)
Screenshot: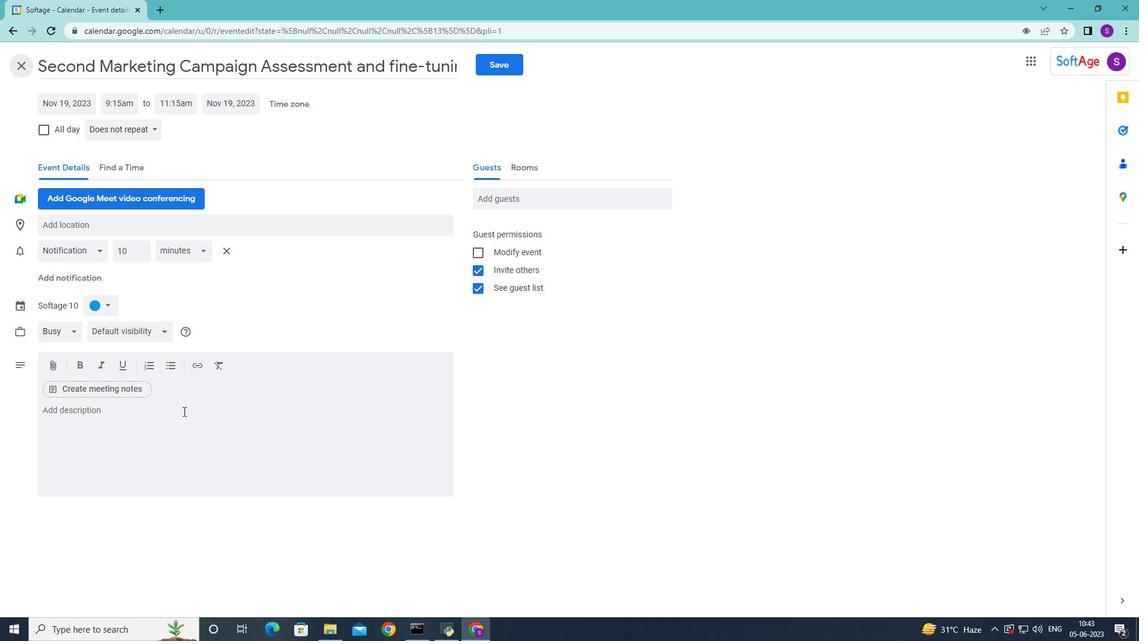 
Action: Mouse moved to (182, 411)
Screenshot: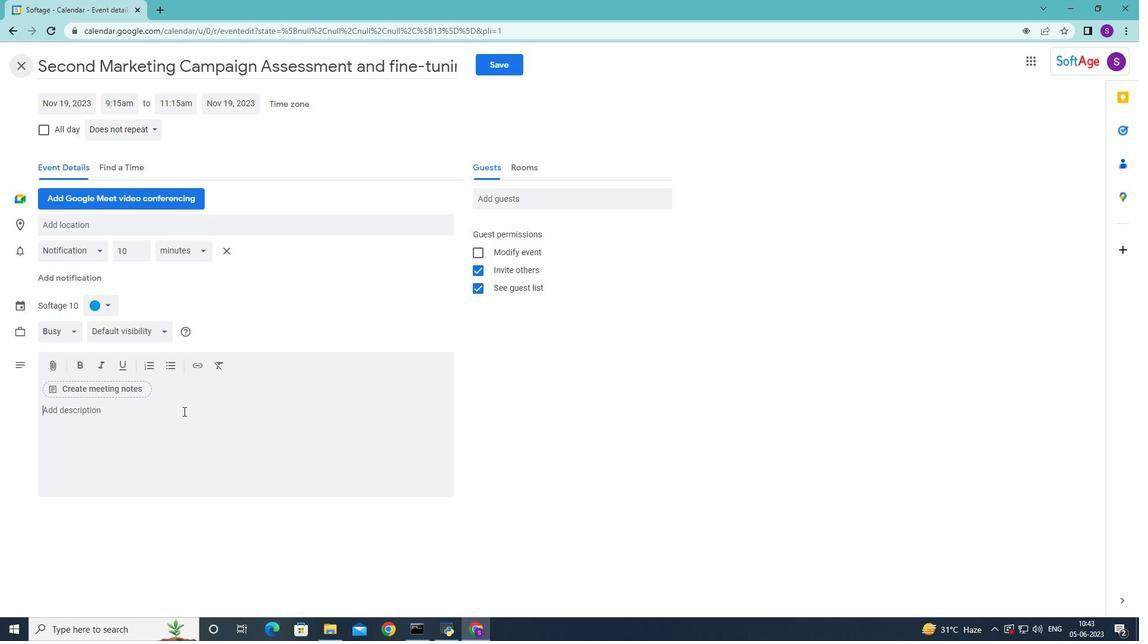 
Action: Key pressed <Key.shift>Throughout<Key.space>the<Key.space>workshop<Key.space><Key.backspace>,<Key.space>pati<Key.backspace><Key.backspace>rticipants<Key.space>will<Key.space>engage<Key.space>in<Key.space>a<Key.space>series<Key.space>of<Key.space>activities<Key.space><Key.backspace>,<Key.space>exercises,<Key.space>and<Key.space>presentation<Key.space>skills<Key.space><Key.backspace>.<Key.space><Key.shift>these<Key.space><Key.backspace><Key.backspace><Key.backspace><Key.backspace><Key.backspace><Key.backspace><Key.shift>Thes<Key.space><Key.backspace>e<Key.space>activities<Key.space>are<Key.space>designed<Key.space>to<Key.space>provide<Key.space>hands-on<Key.space>experience<Key.space>and<Key.space>valuable<Key.space>feedback<Key.space>to<Key.space>help<Key.space>participants<Key.space>improve<Key.space>their<Key.space>delivery<Key.space>style<Key.space>and<Key.space>create<Key.space>compelling<Key.space>presentations<Key.space><Key.backspace>.
Screenshot: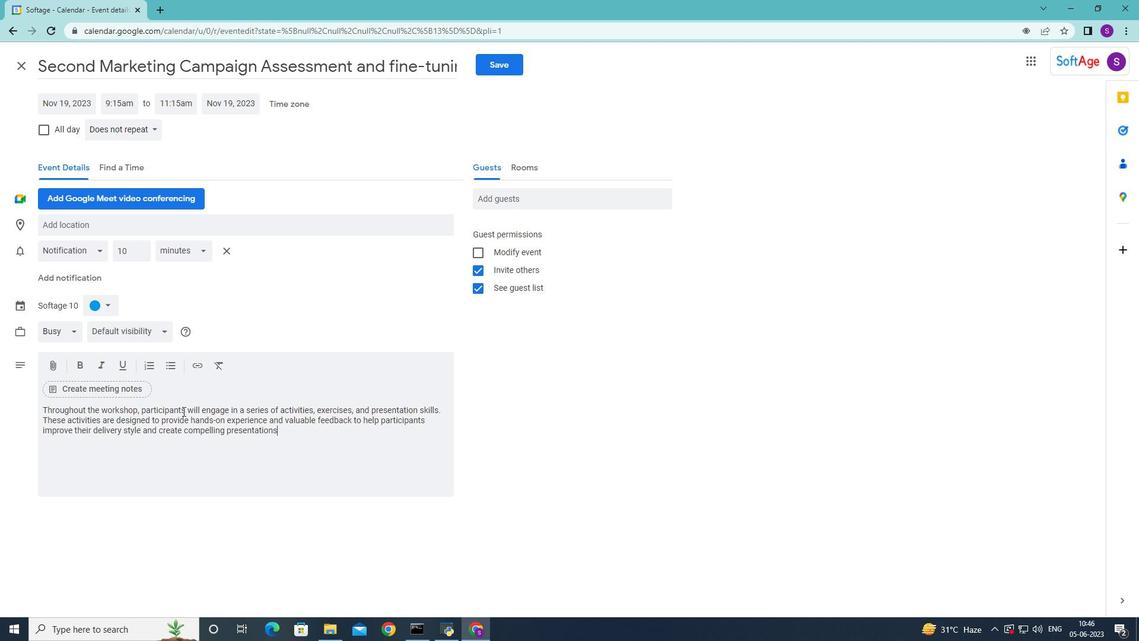 
Action: Mouse moved to (95, 304)
Screenshot: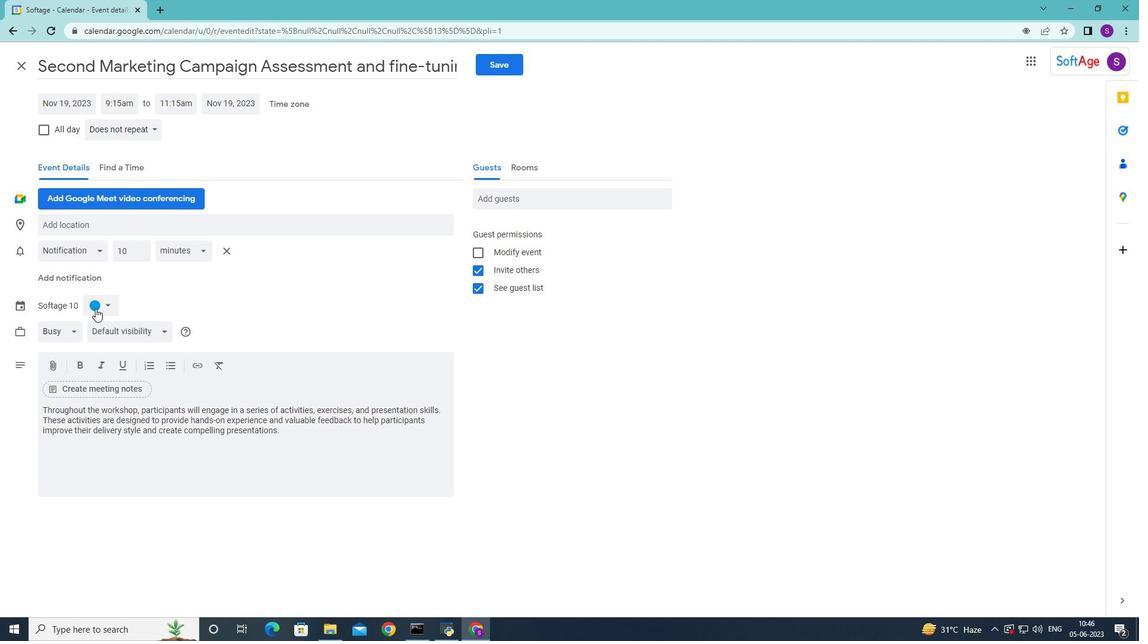 
Action: Mouse pressed left at (95, 304)
Screenshot: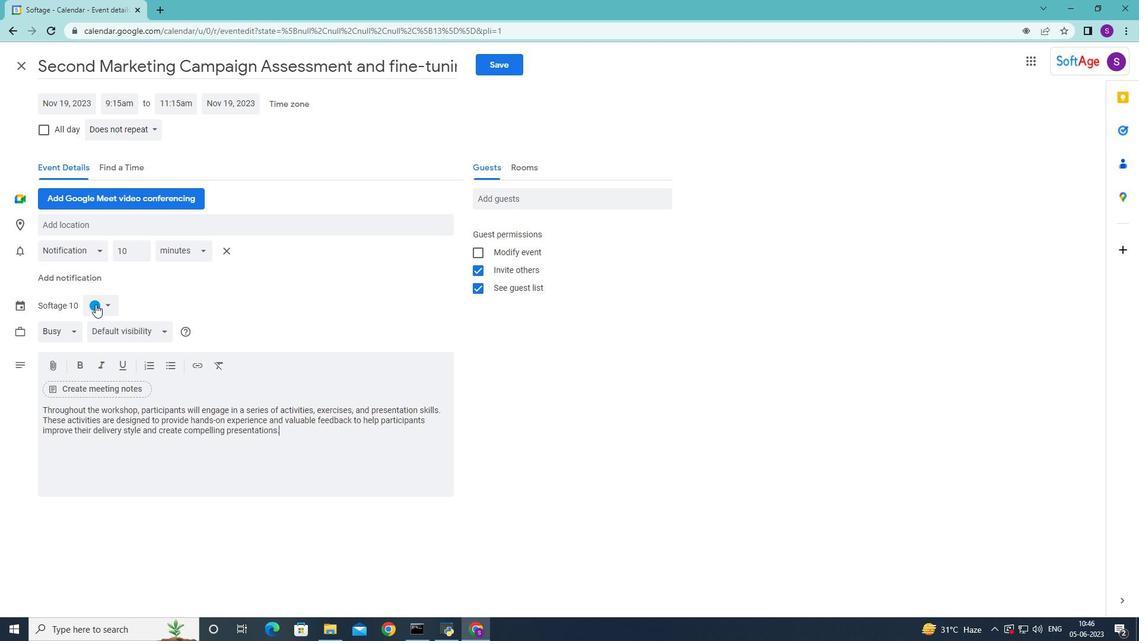 
Action: Mouse moved to (97, 338)
Screenshot: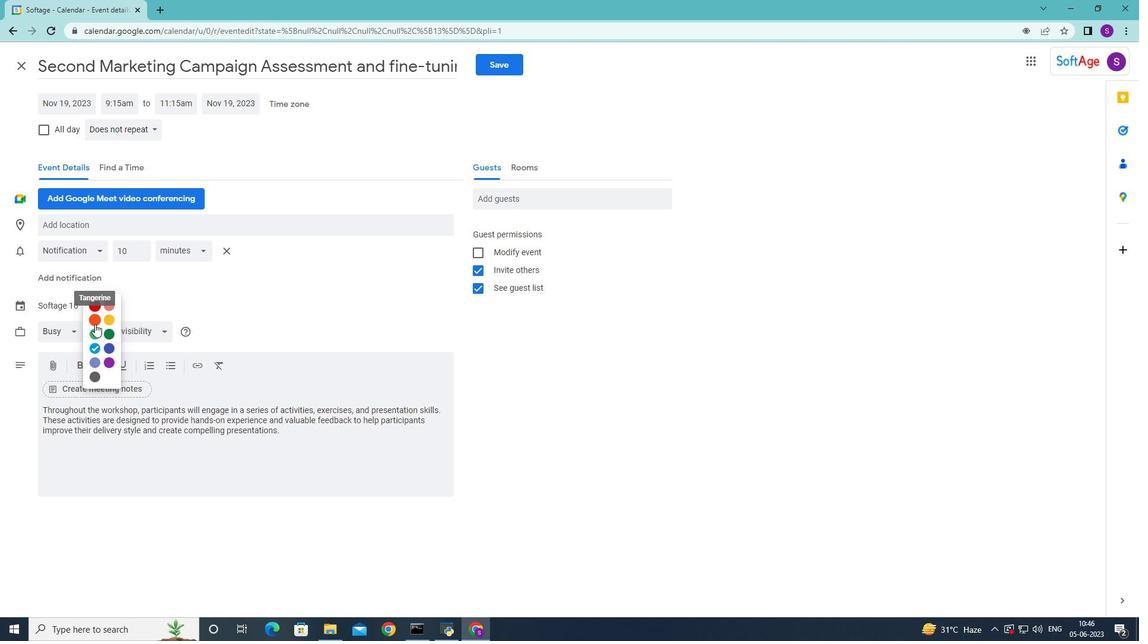 
Action: Mouse pressed left at (97, 338)
Screenshot: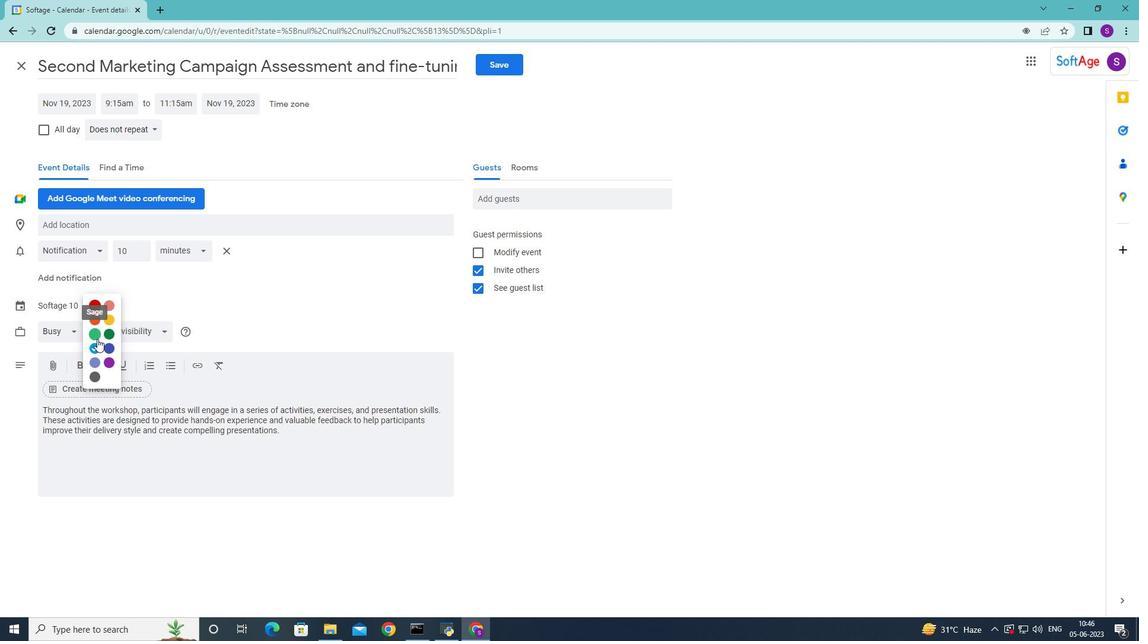 
Action: Mouse moved to (145, 227)
Screenshot: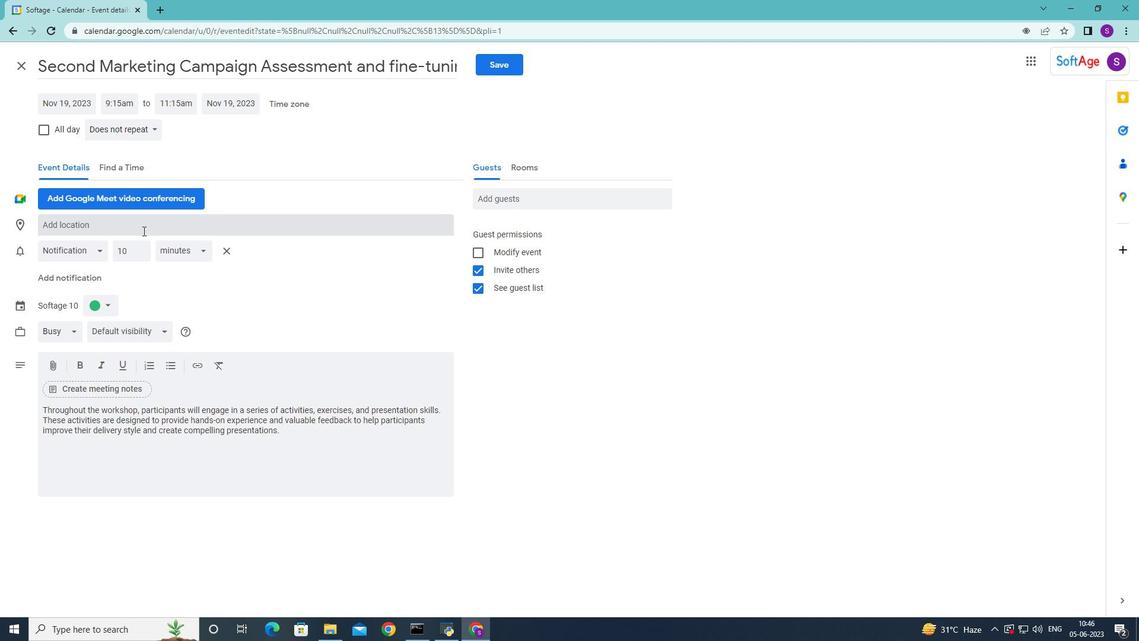 
Action: Mouse pressed left at (145, 227)
Screenshot: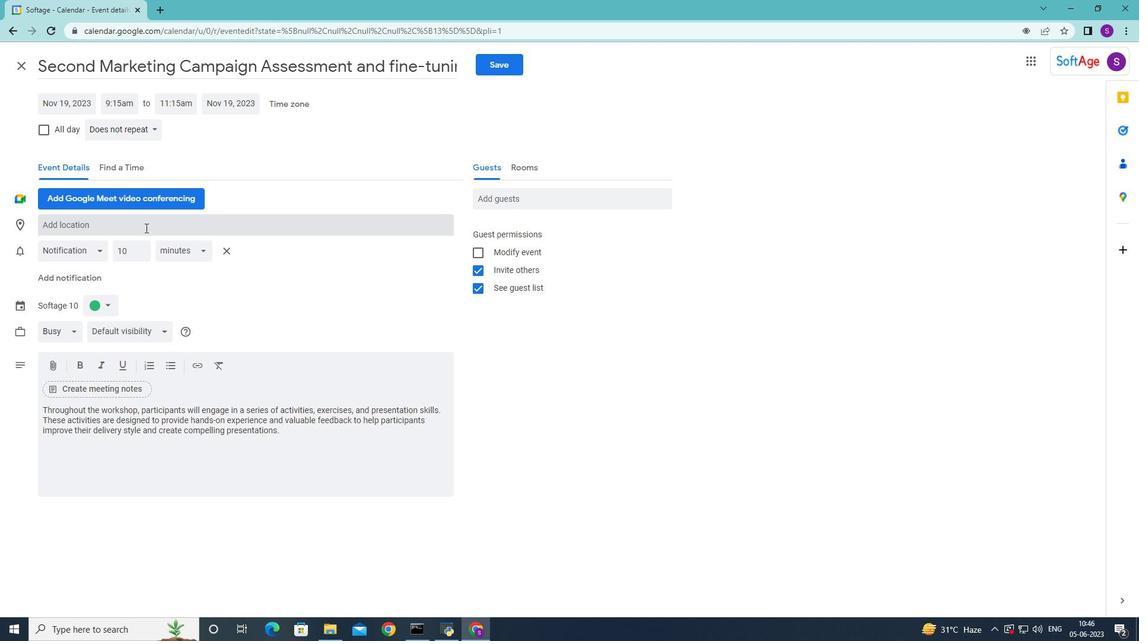 
Action: Key pressed 4546<Key.space><Key.shift>bosphorus<Key.space>strait,<Key.space>istabul<Key.space><Key.space><Key.backspace>,<Key.space>turkey<Key.space><Key.backspace>,
Screenshot: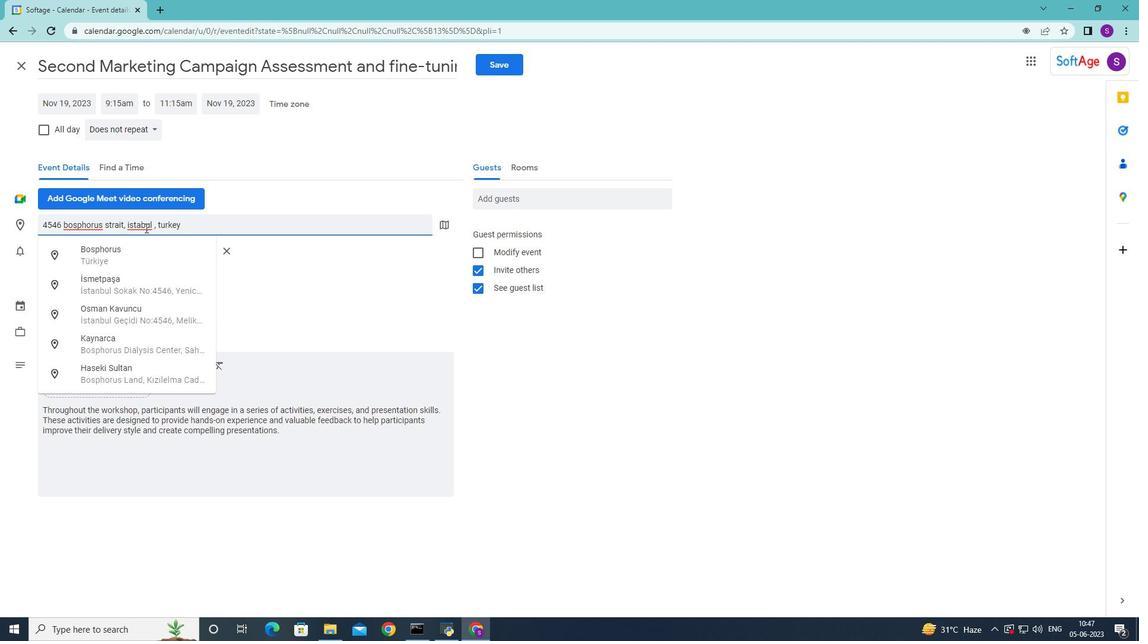 
Action: Mouse moved to (109, 253)
Screenshot: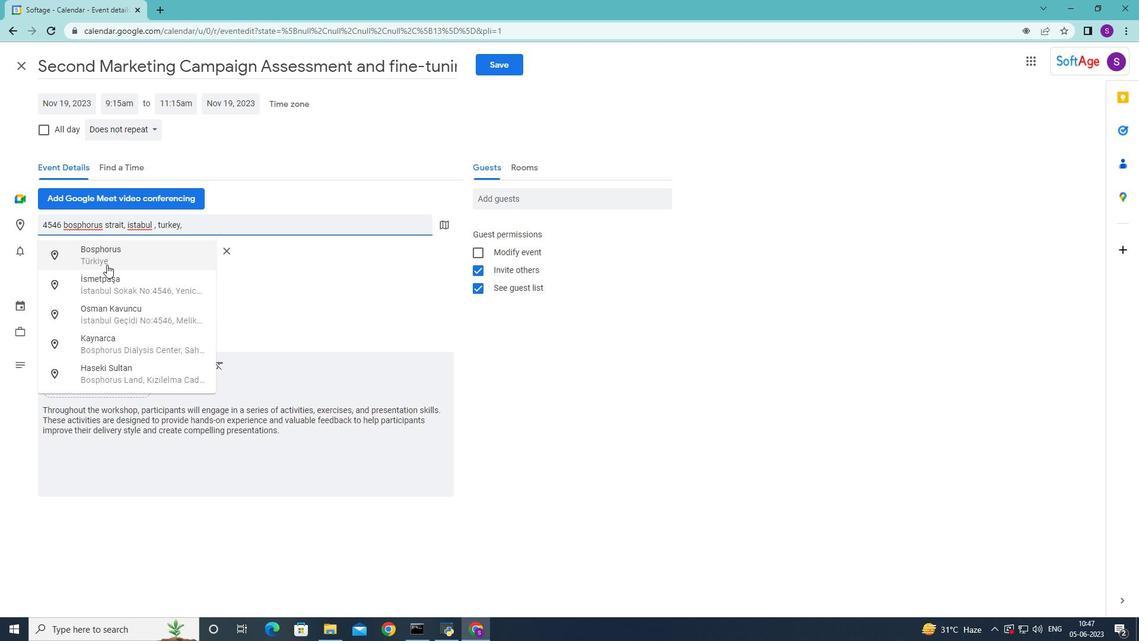 
Action: Mouse pressed left at (109, 253)
Screenshot: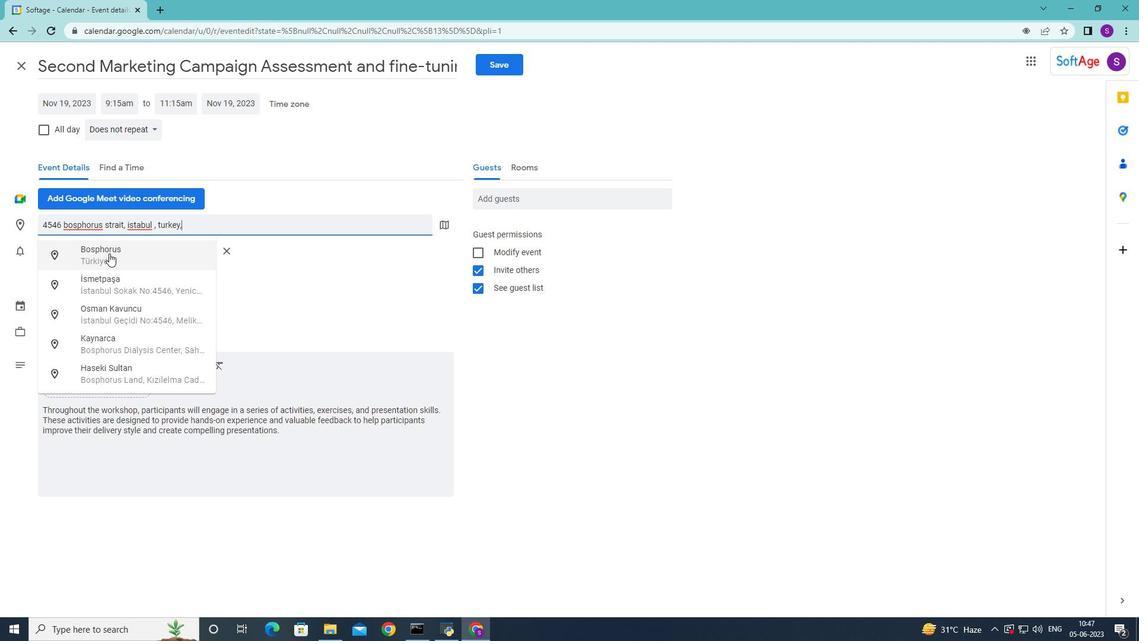 
Action: Mouse moved to (520, 204)
Screenshot: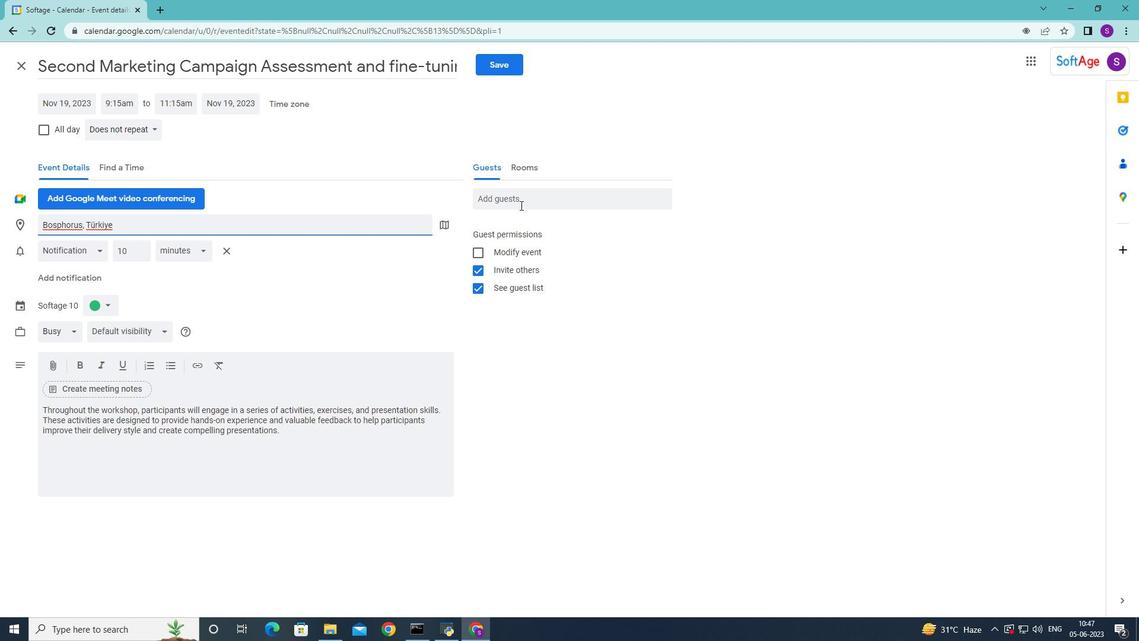 
Action: Mouse pressed left at (520, 204)
Screenshot: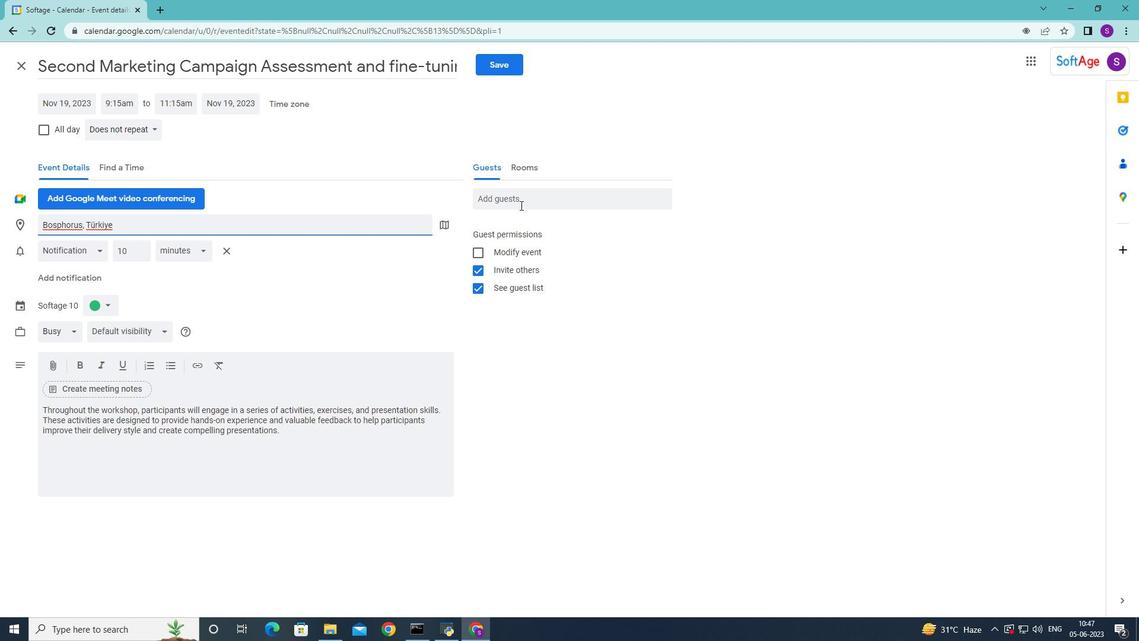 
Action: Mouse moved to (520, 204)
Screenshot: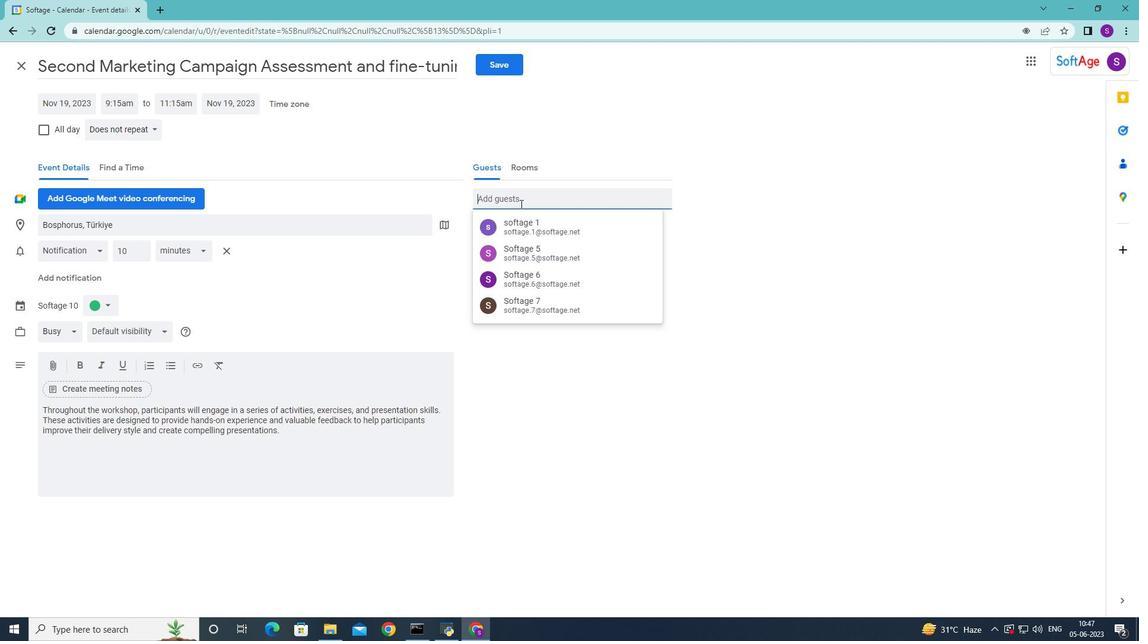 
Action: Key pressed softage.7<Key.shift><Key.shift><Key.shift><Key.shift><Key.shift>@softage.net
Screenshot: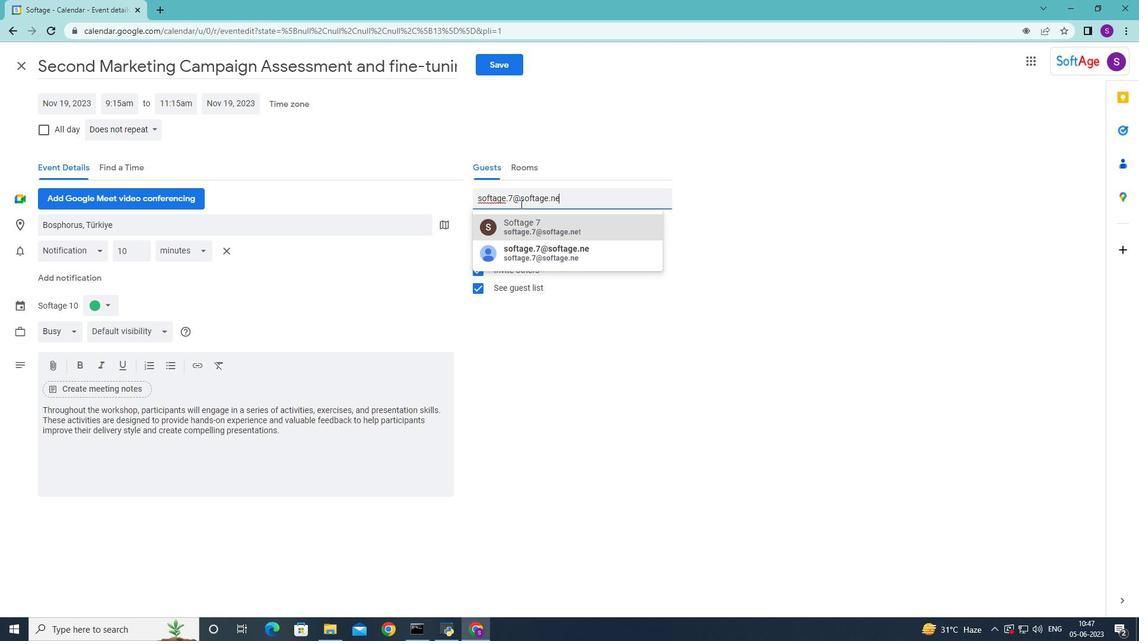 
Action: Mouse moved to (520, 233)
Screenshot: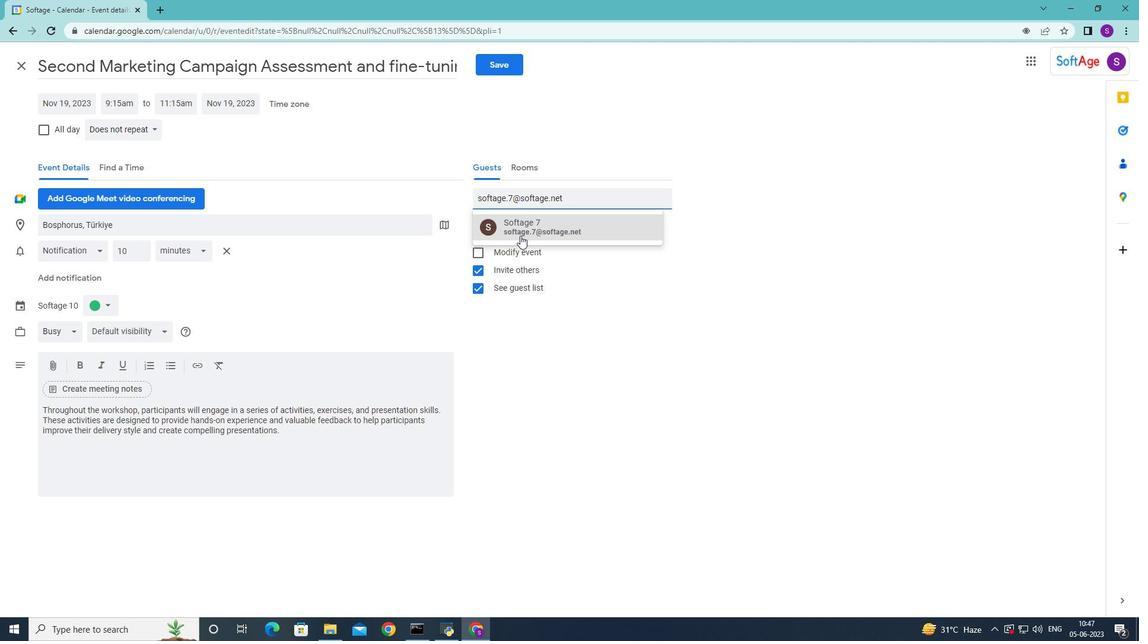 
Action: Mouse pressed left at (520, 233)
Screenshot: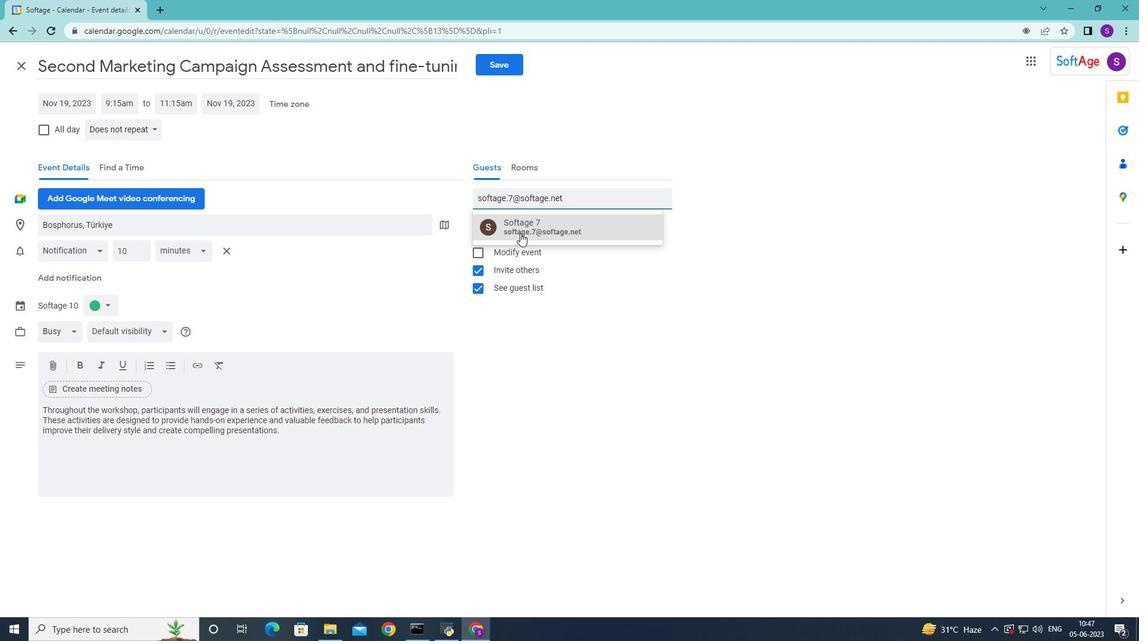 
Action: Mouse moved to (540, 197)
Screenshot: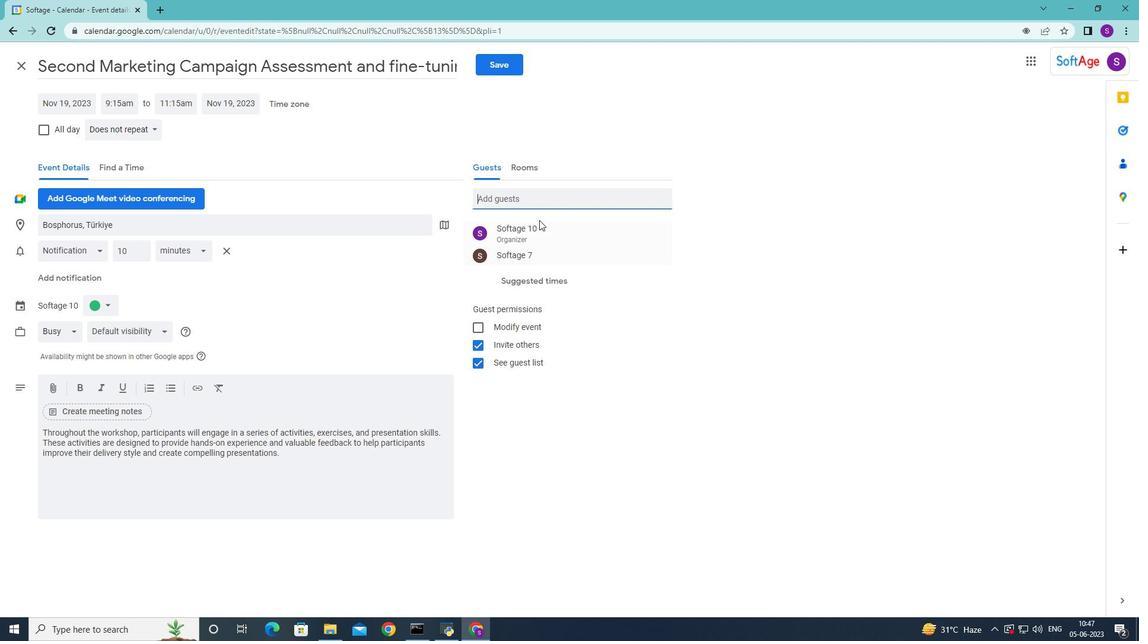 
Action: Mouse pressed left at (540, 197)
Screenshot: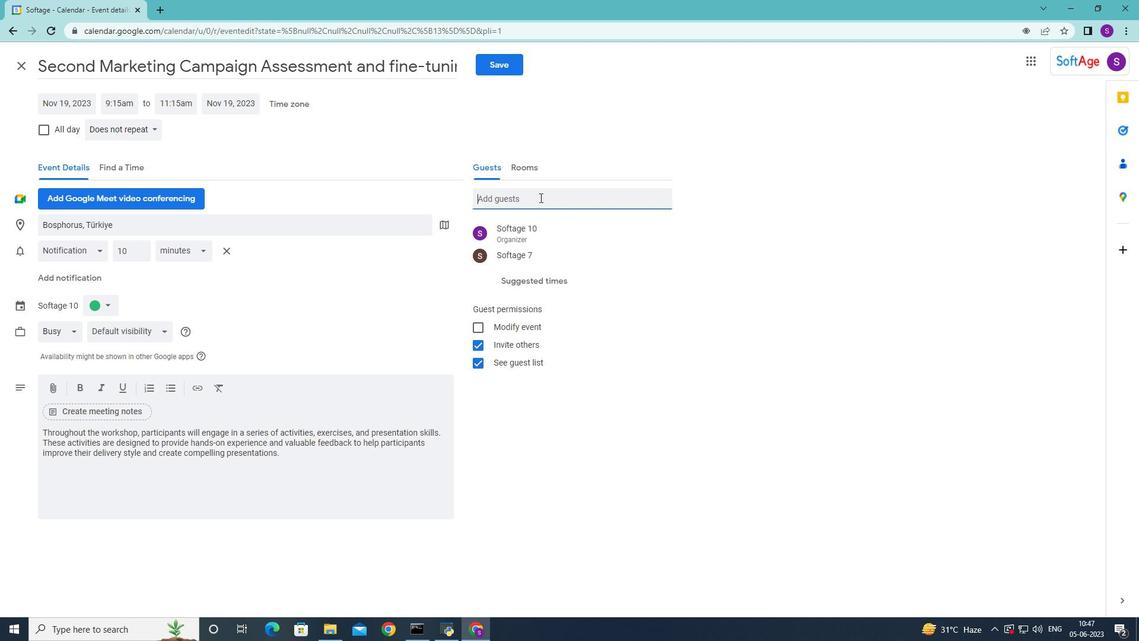 
Action: Key pressed <Key.shift>Softage.8<Key.shift>@softage.net
Screenshot: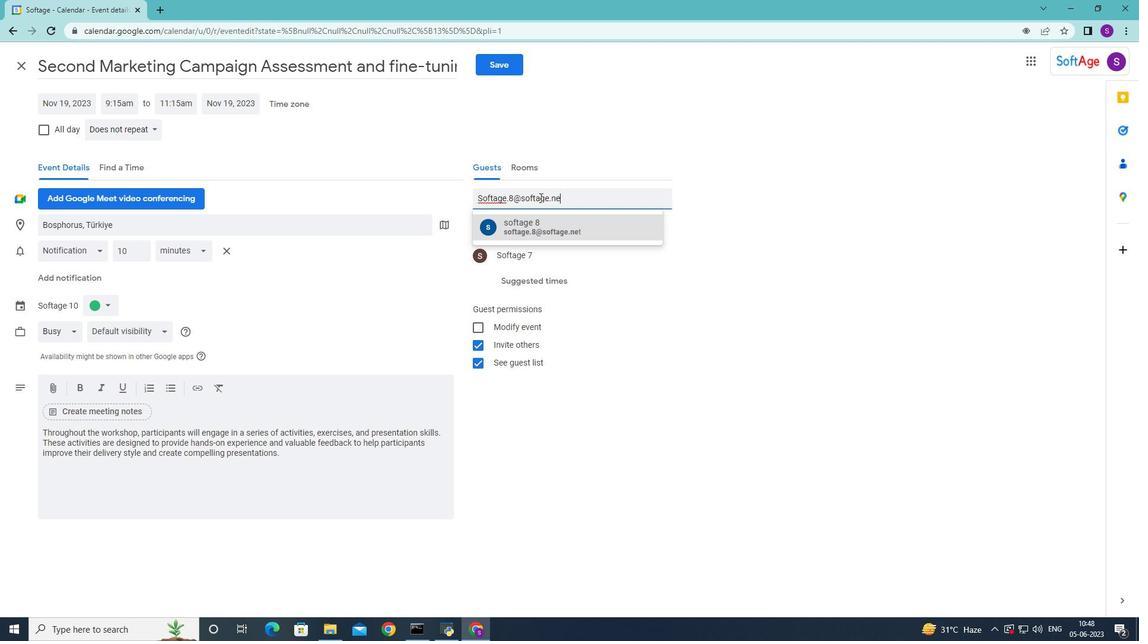 
Action: Mouse moved to (534, 223)
Screenshot: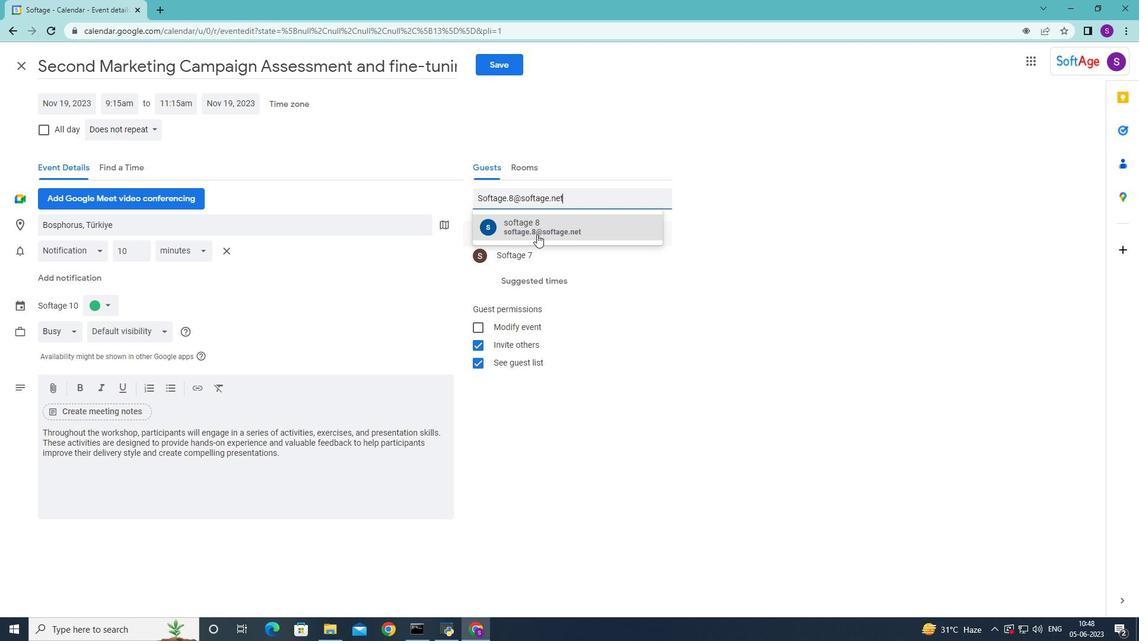 
Action: Mouse pressed left at (534, 223)
Screenshot: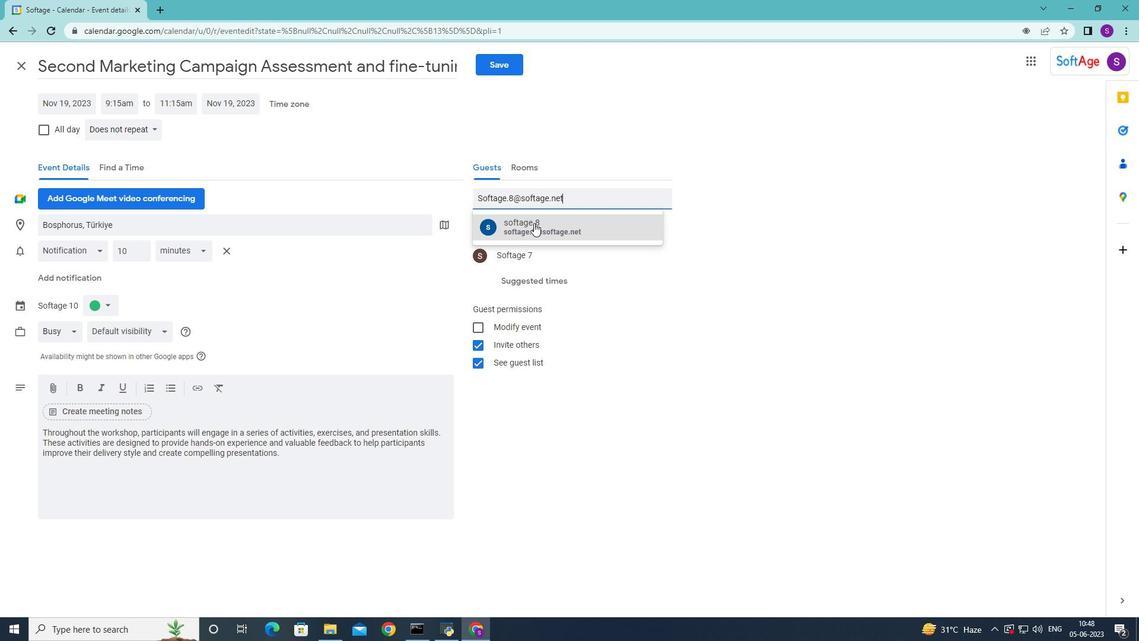 
Action: Mouse moved to (113, 170)
Screenshot: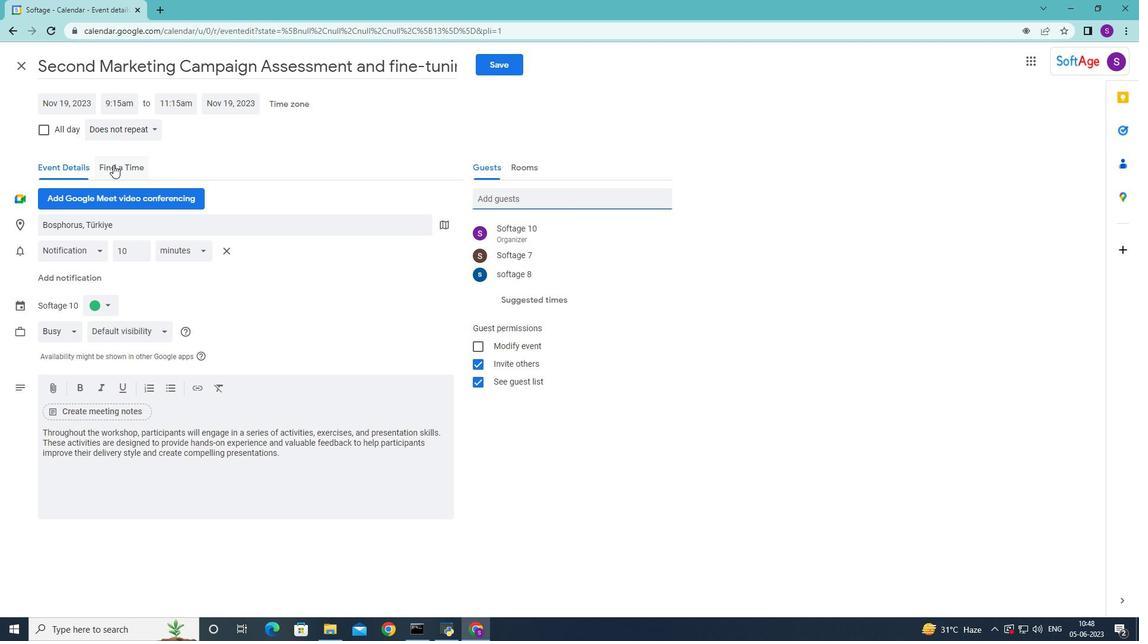 
Action: Mouse scrolled (113, 171) with delta (0, 0)
Screenshot: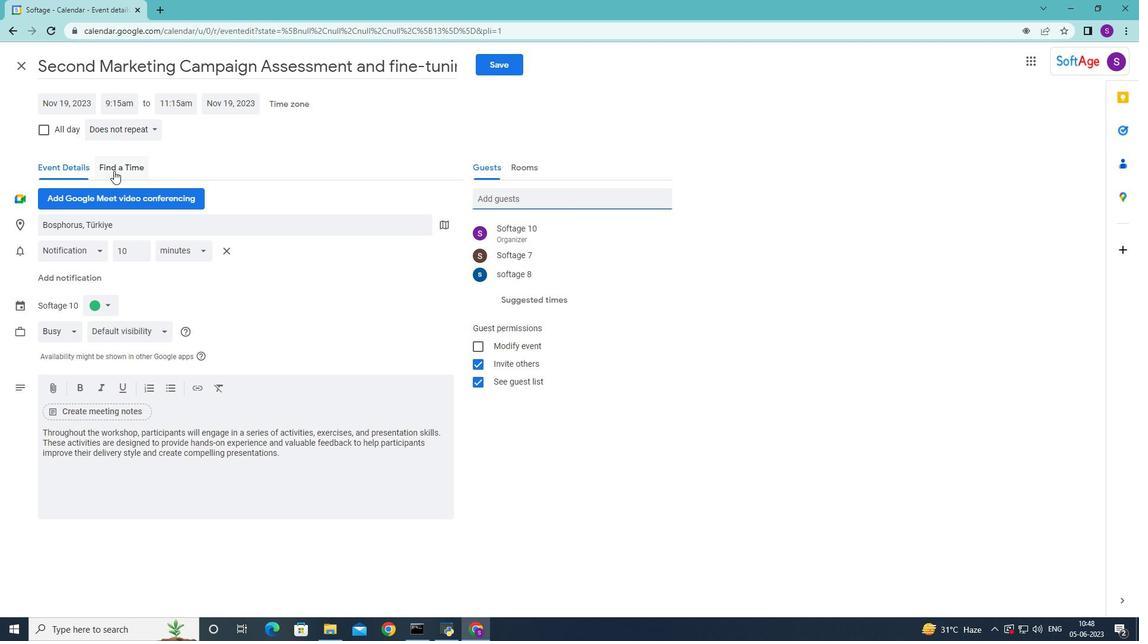 
Action: Mouse scrolled (113, 171) with delta (0, 0)
Screenshot: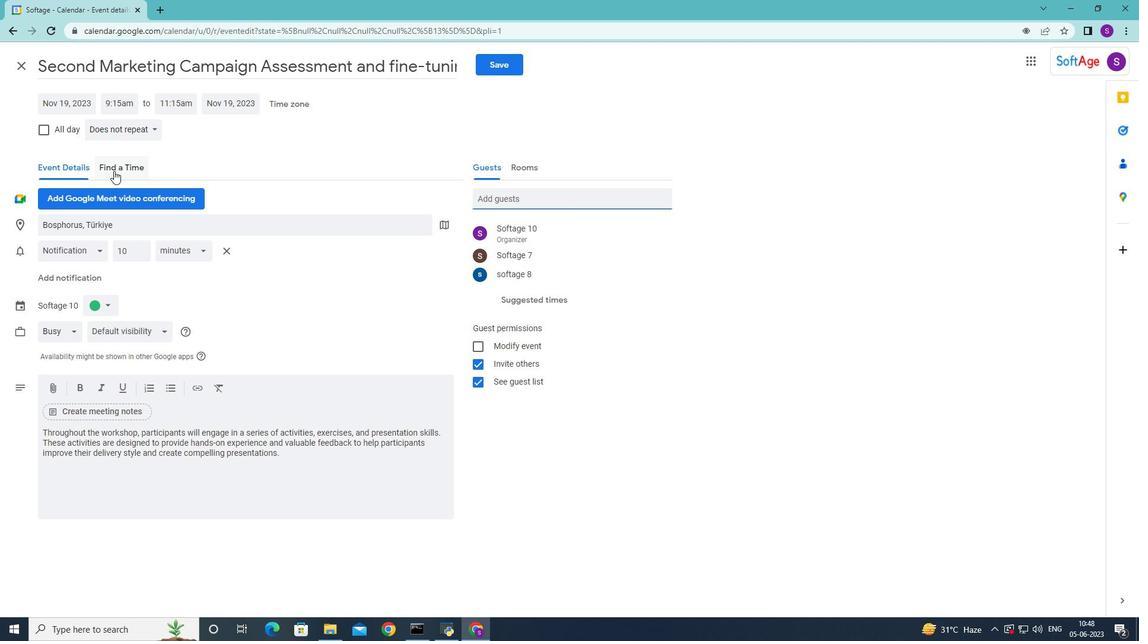 
Action: Mouse scrolled (113, 171) with delta (0, 0)
Screenshot: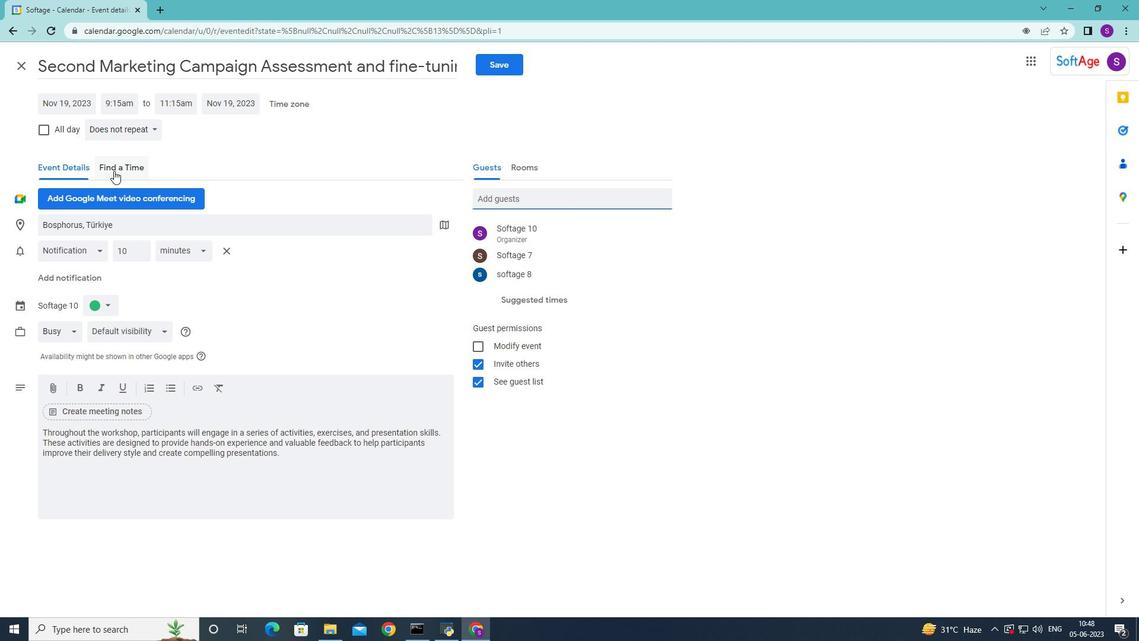
Action: Mouse scrolled (113, 171) with delta (0, 0)
Screenshot: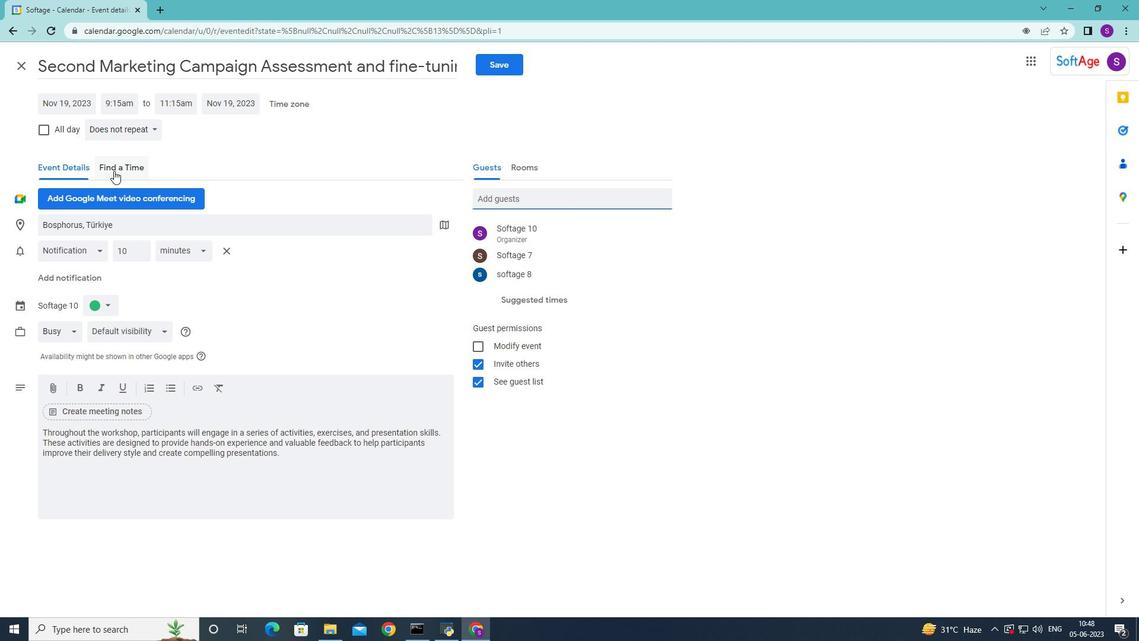
Action: Mouse scrolled (113, 171) with delta (0, 0)
Screenshot: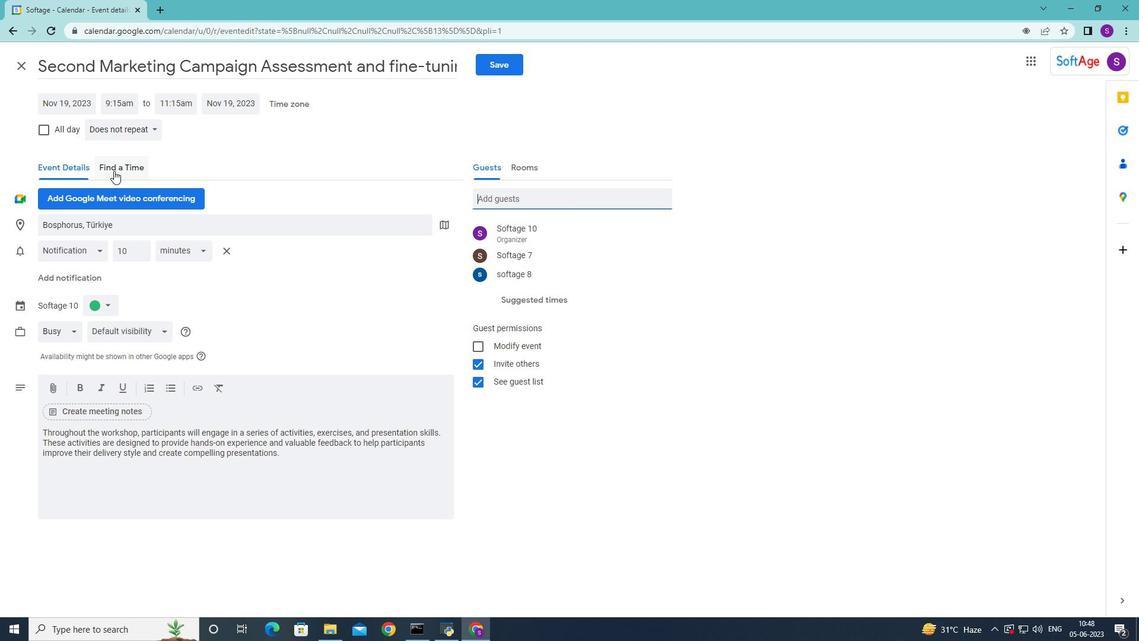 
Action: Mouse moved to (132, 124)
Screenshot: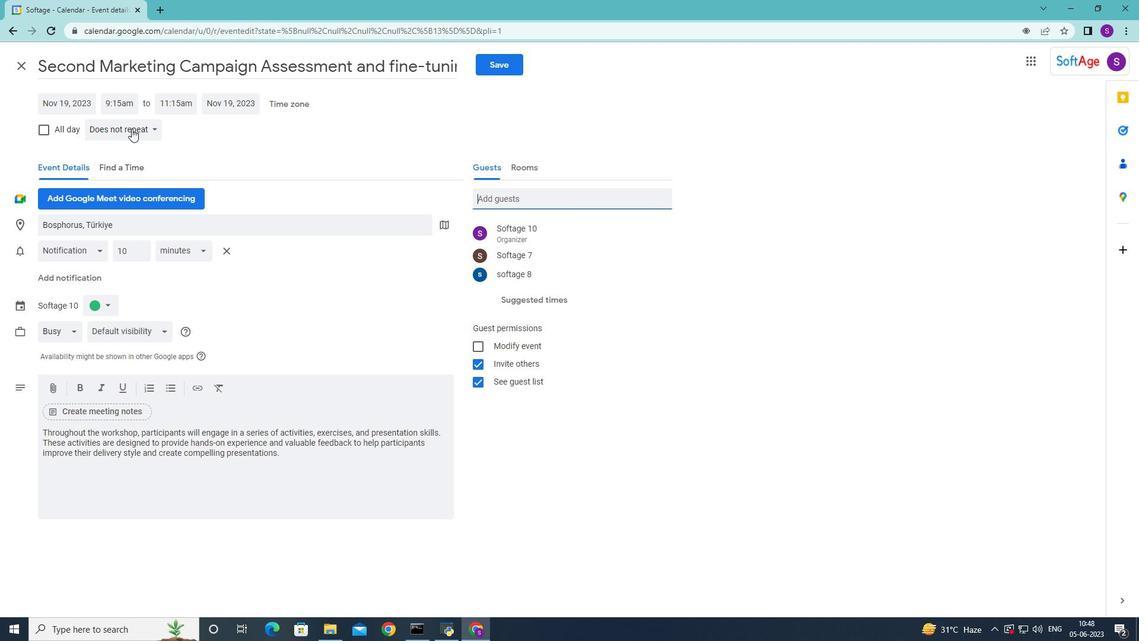 
Action: Mouse pressed left at (132, 124)
Screenshot: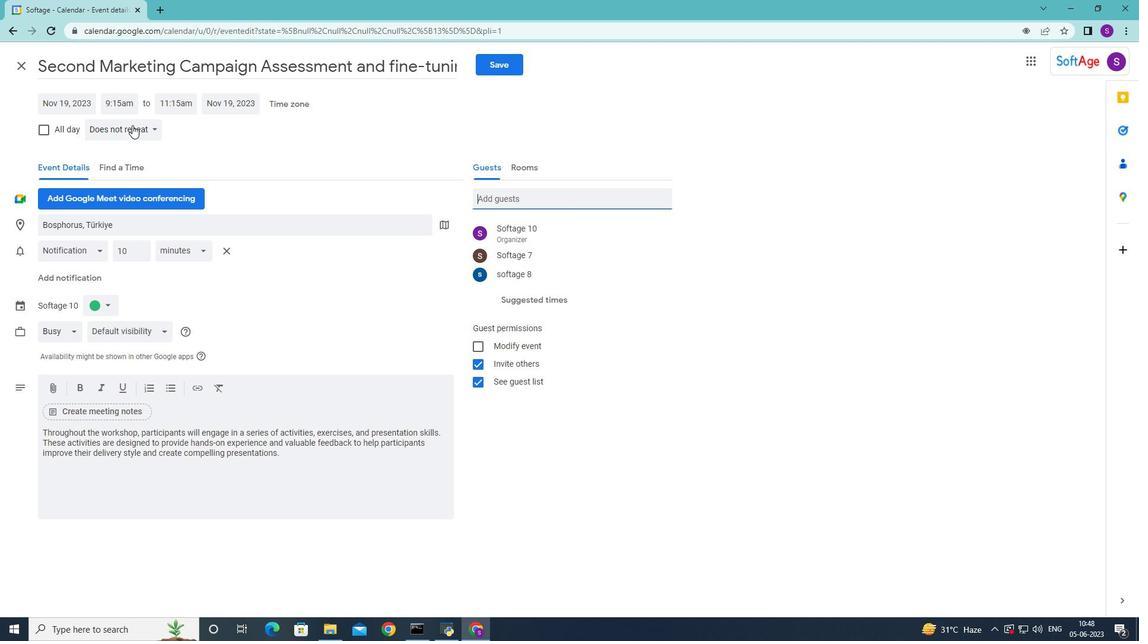 
Action: Mouse moved to (152, 174)
Screenshot: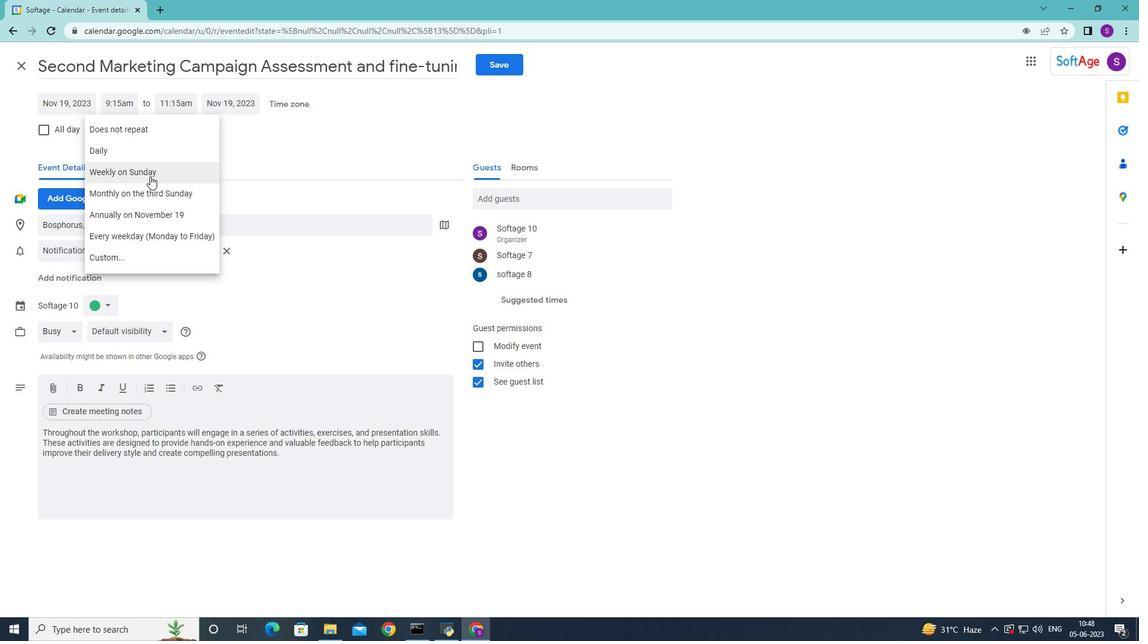 
Action: Mouse pressed left at (152, 174)
Screenshot: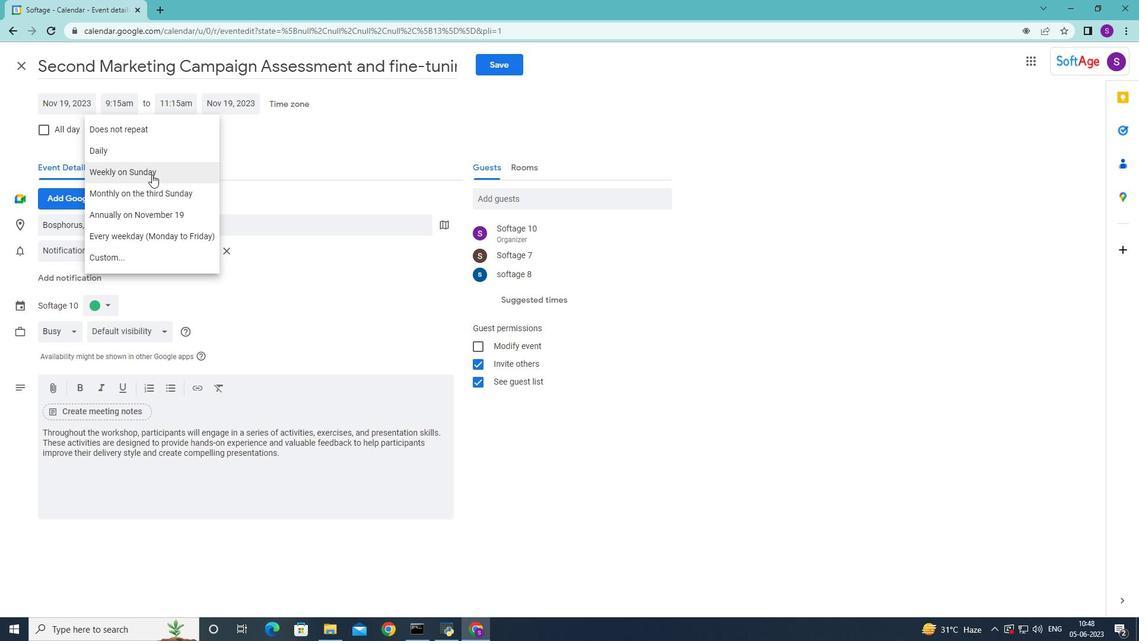 
Action: Mouse moved to (509, 67)
Screenshot: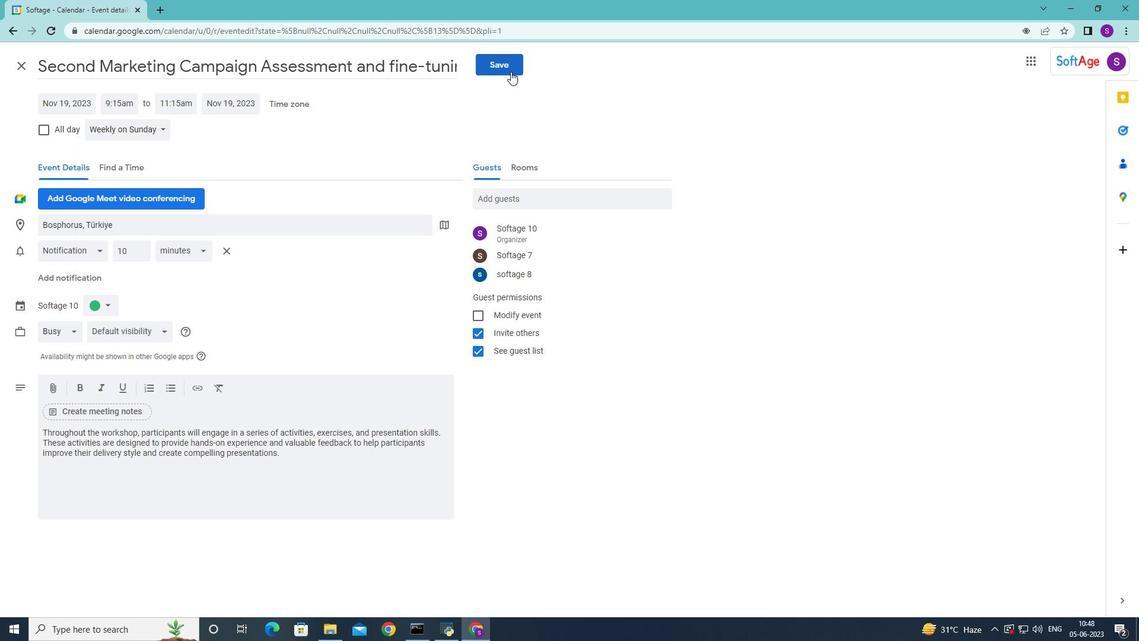 
Action: Mouse pressed left at (509, 67)
Screenshot: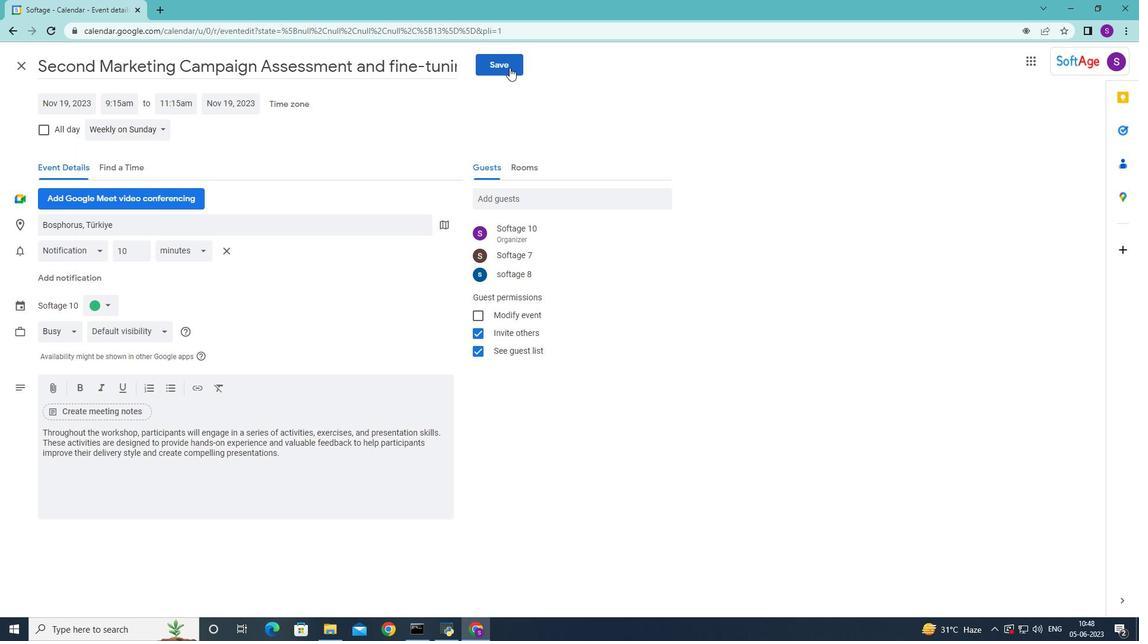 
Action: Mouse moved to (673, 357)
Screenshot: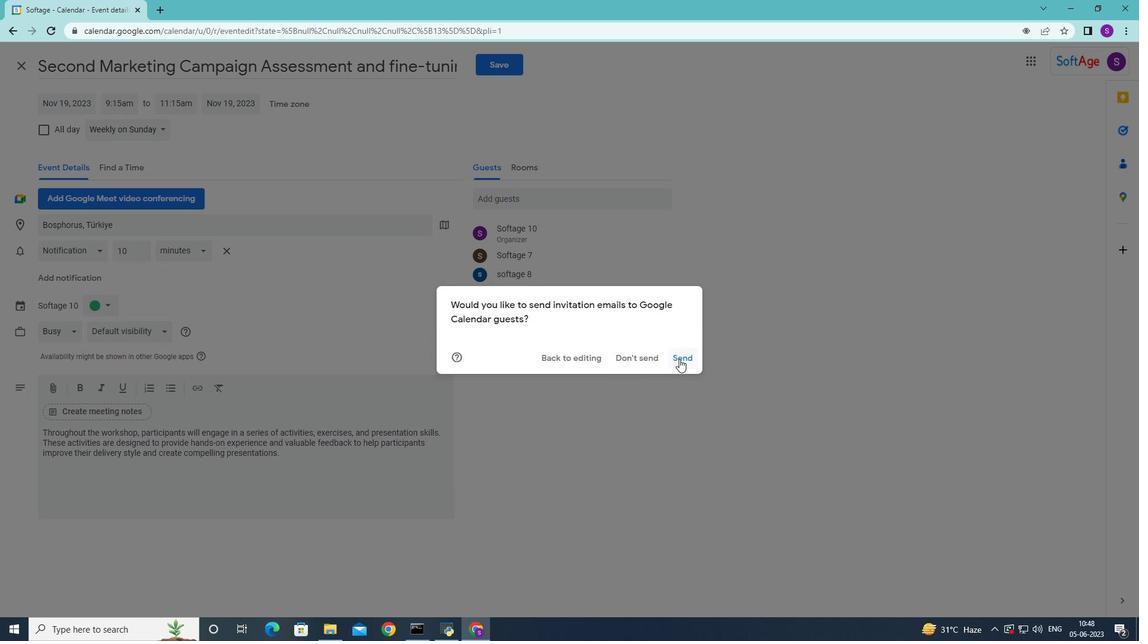 
Action: Mouse pressed left at (673, 357)
Screenshot: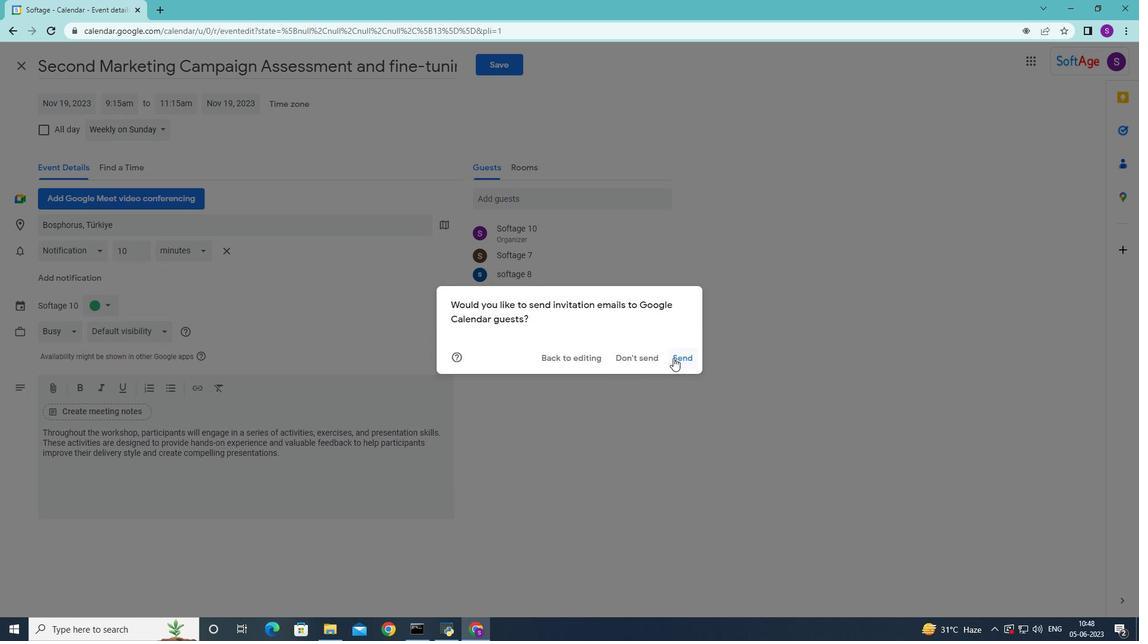 
Action: Mouse moved to (323, 450)
Screenshot: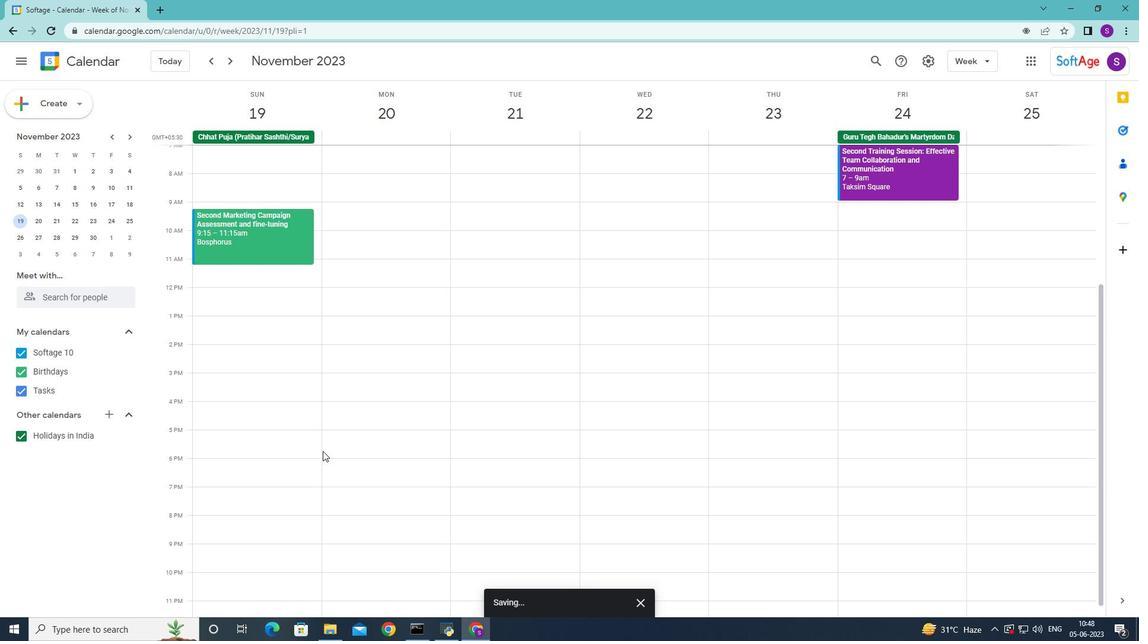 
